 Task: Create a due date automation trigger when advanced on, on the tuesday before a card is due add fields with custom field "Resume" checked at 11:00 AM.
Action: Mouse moved to (1133, 352)
Screenshot: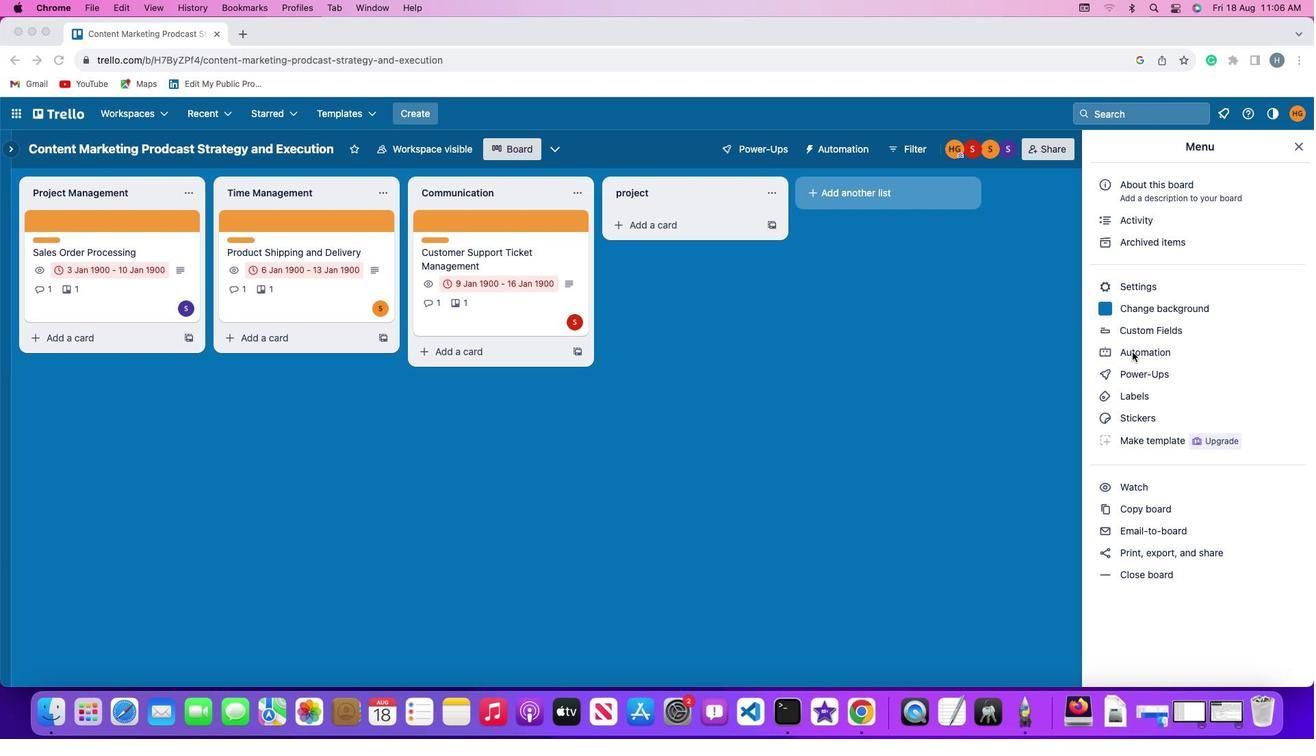 
Action: Mouse pressed left at (1133, 352)
Screenshot: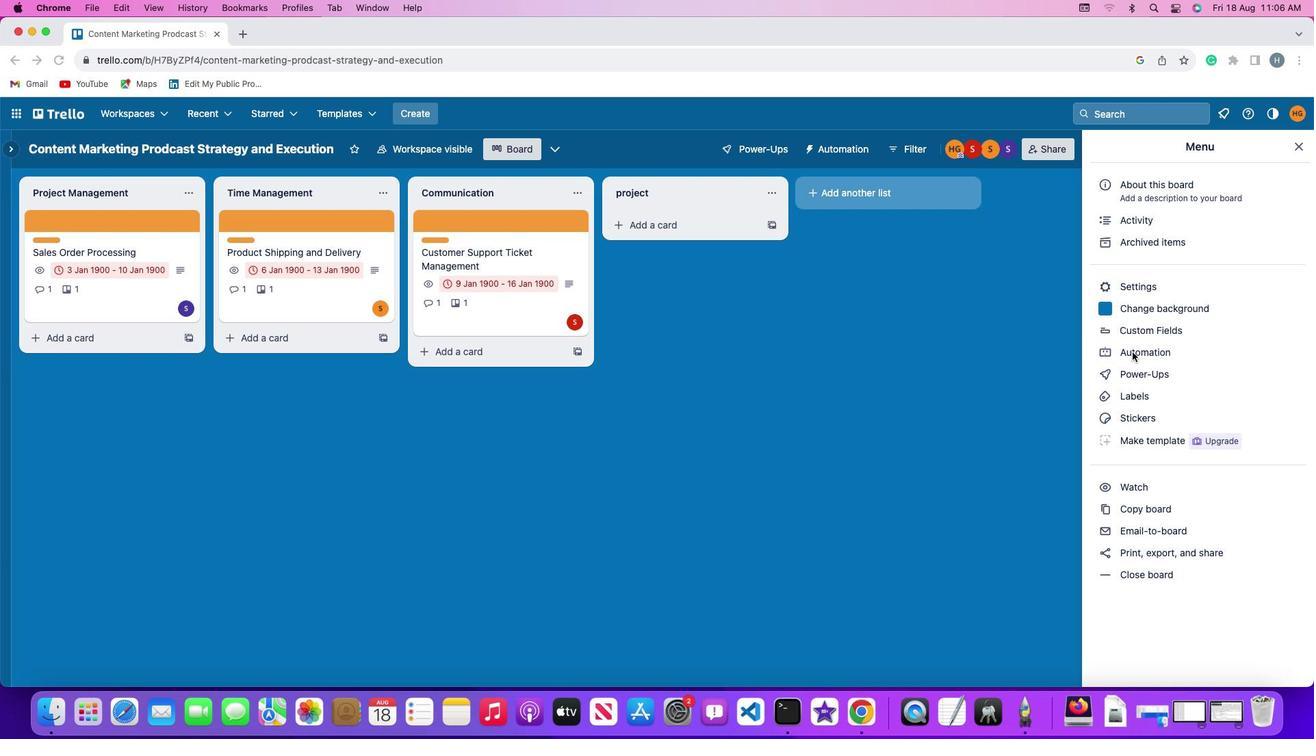 
Action: Mouse pressed left at (1133, 352)
Screenshot: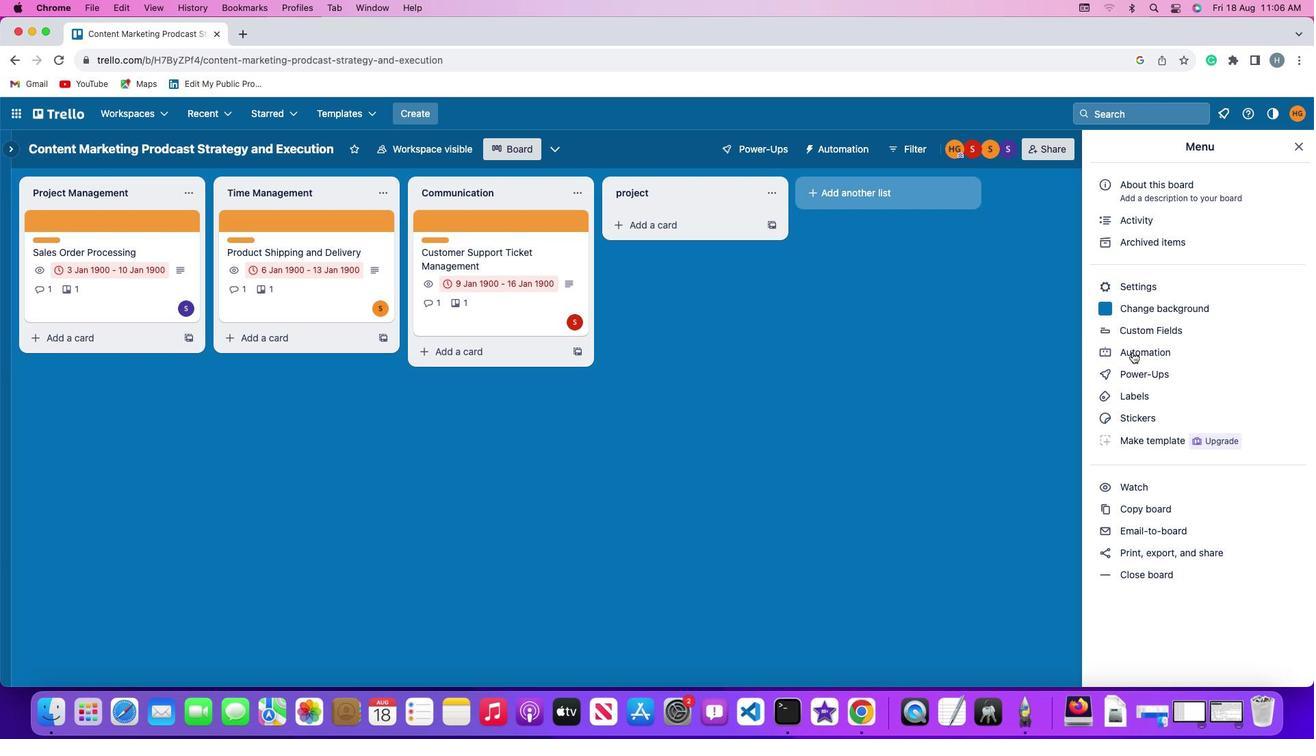 
Action: Mouse moved to (68, 325)
Screenshot: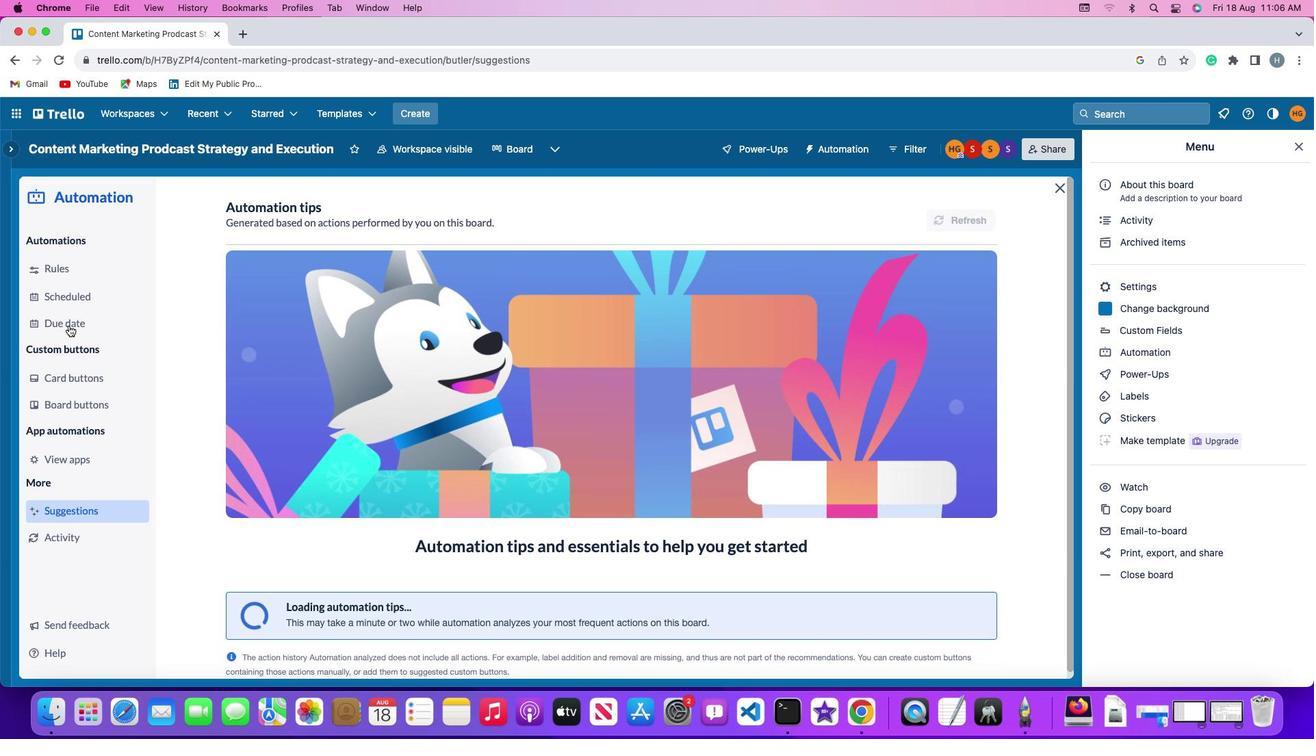 
Action: Mouse pressed left at (68, 325)
Screenshot: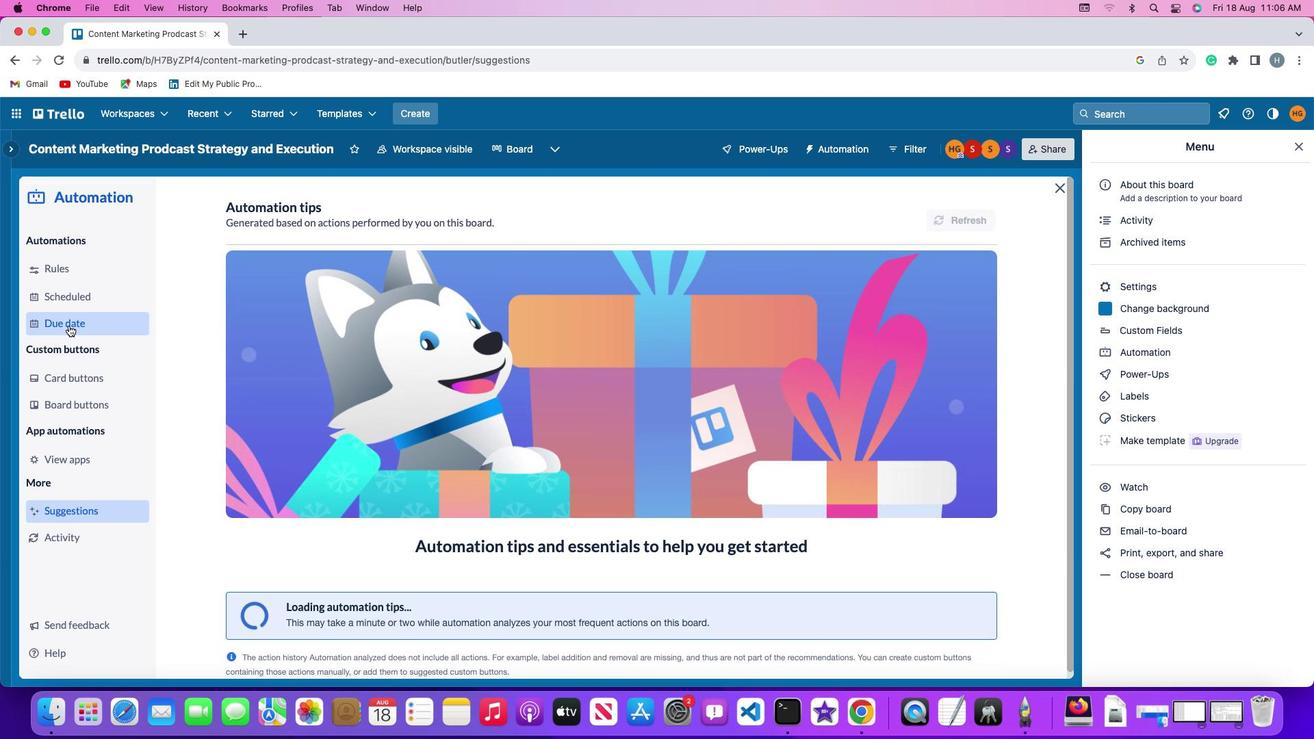 
Action: Mouse moved to (926, 214)
Screenshot: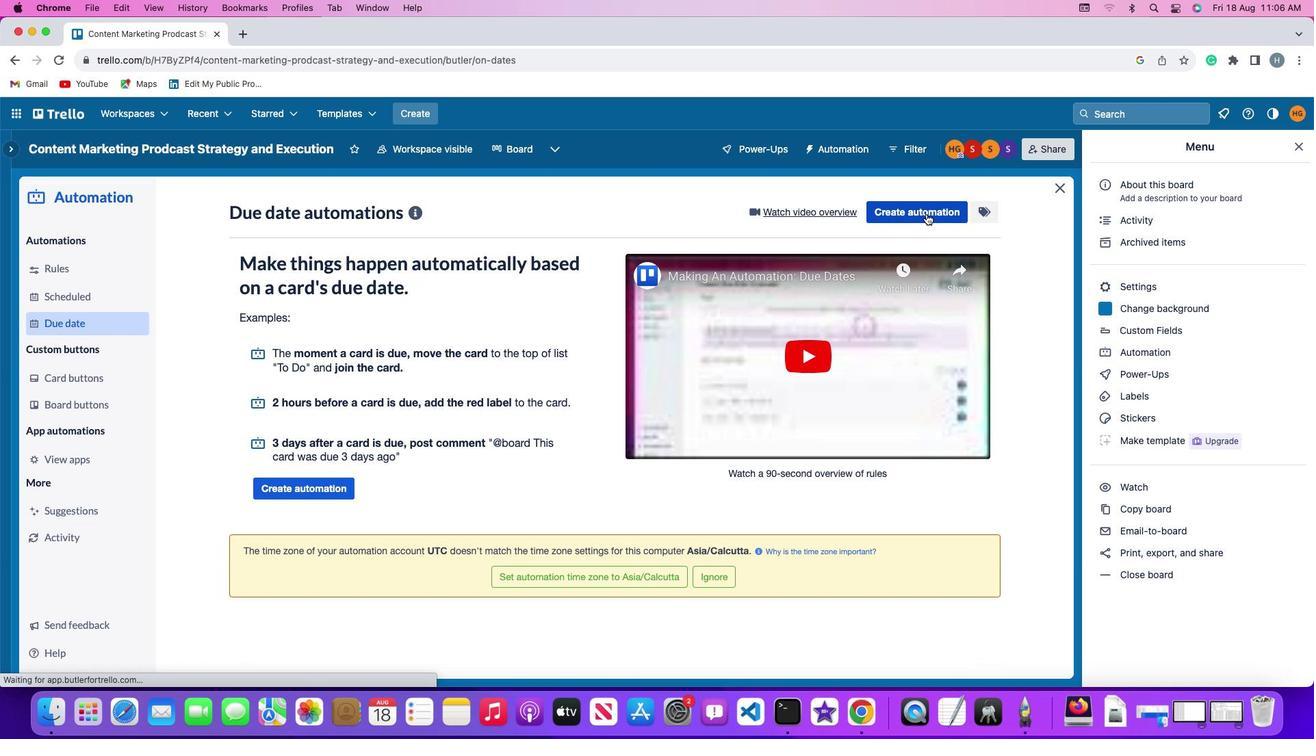 
Action: Mouse pressed left at (926, 214)
Screenshot: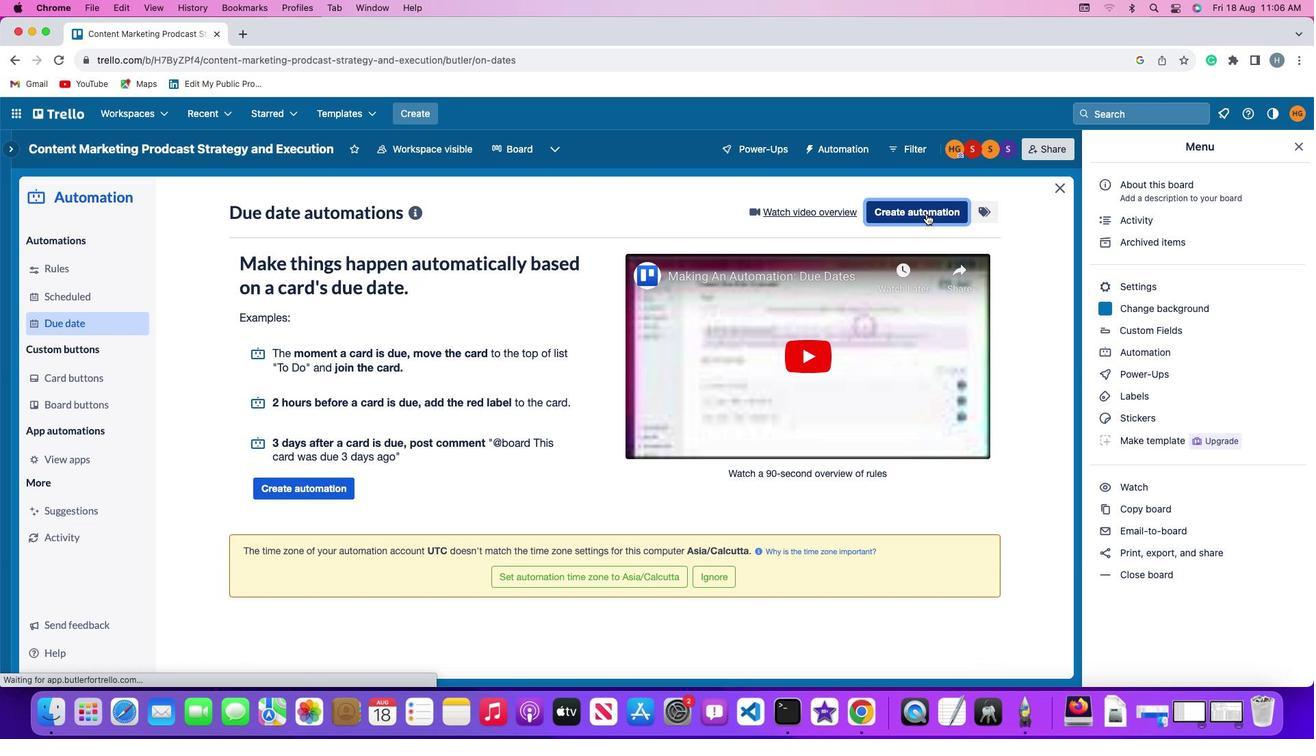 
Action: Mouse moved to (272, 340)
Screenshot: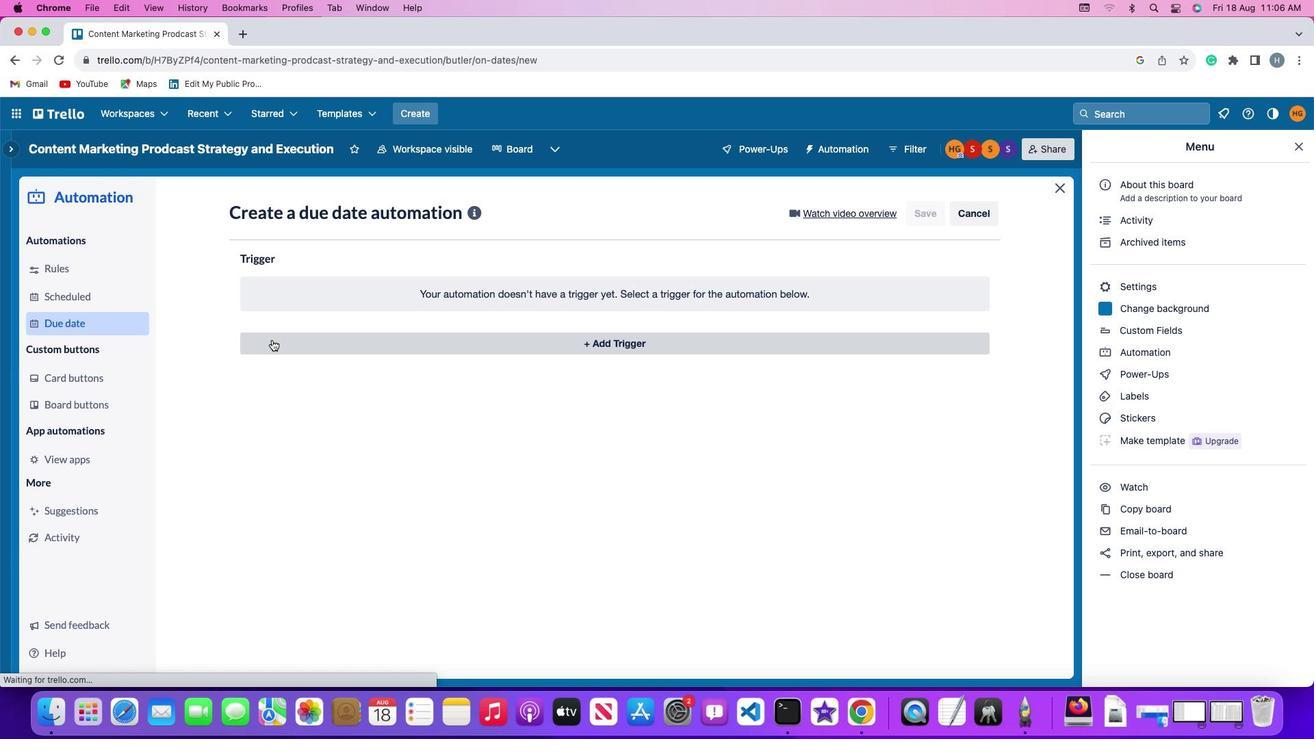 
Action: Mouse pressed left at (272, 340)
Screenshot: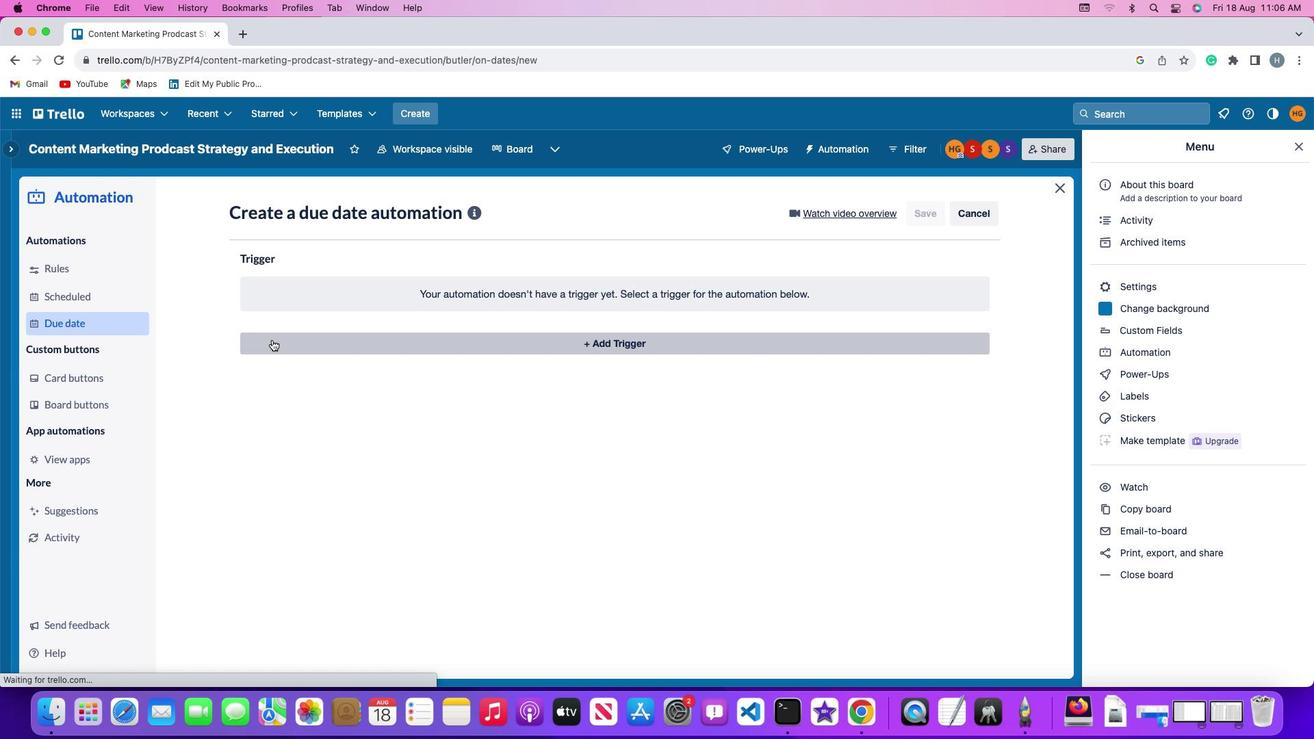 
Action: Mouse moved to (313, 599)
Screenshot: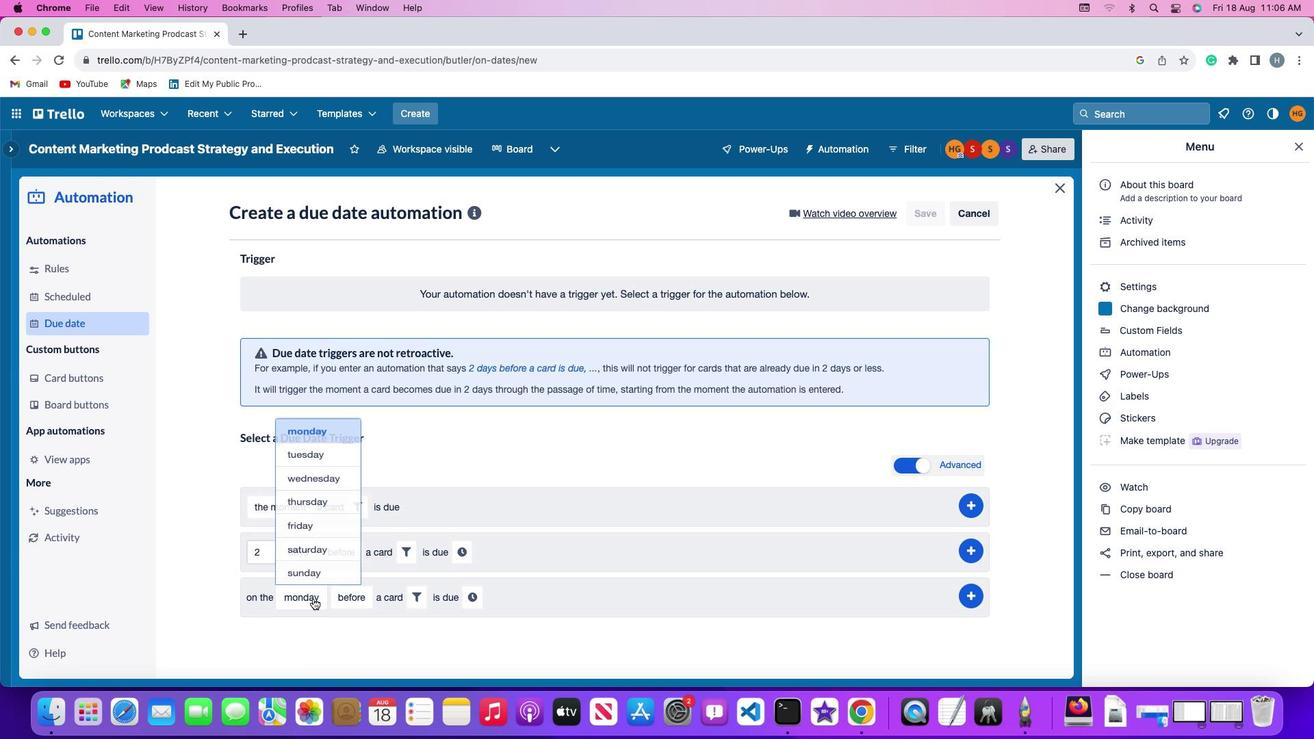 
Action: Mouse pressed left at (313, 599)
Screenshot: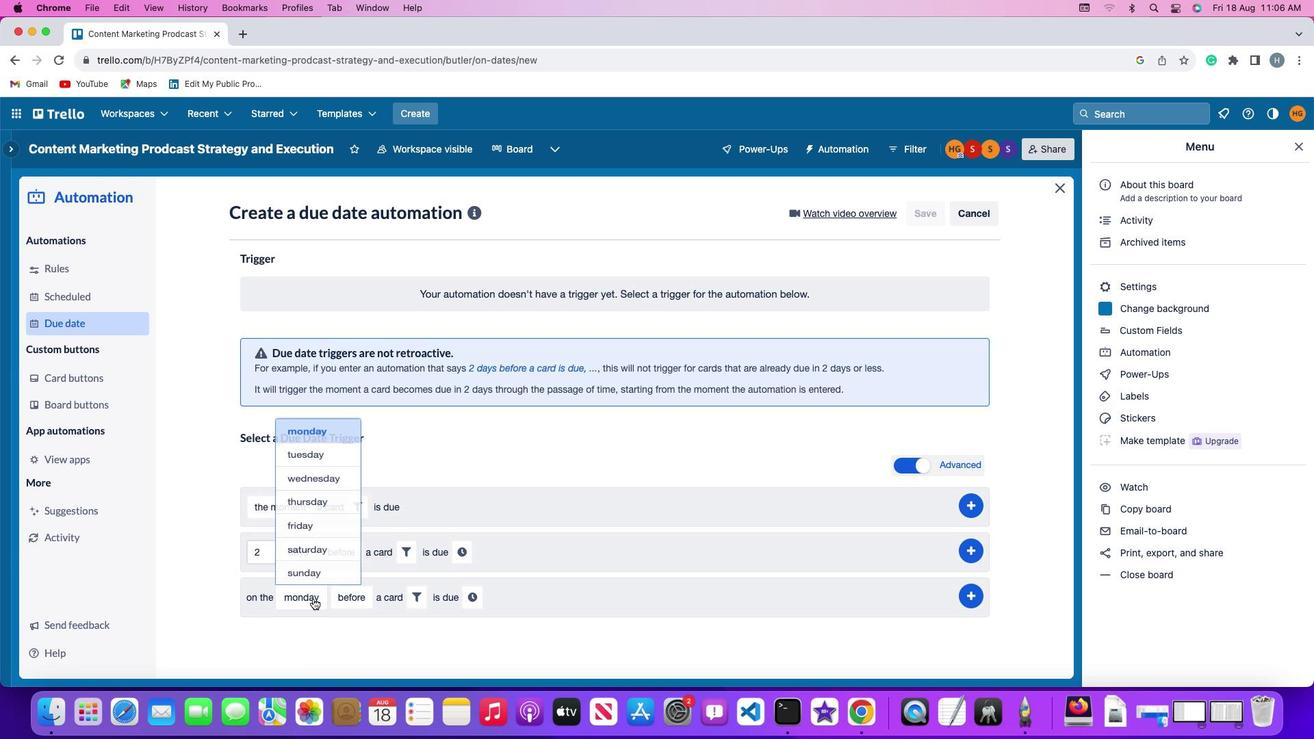 
Action: Mouse moved to (328, 432)
Screenshot: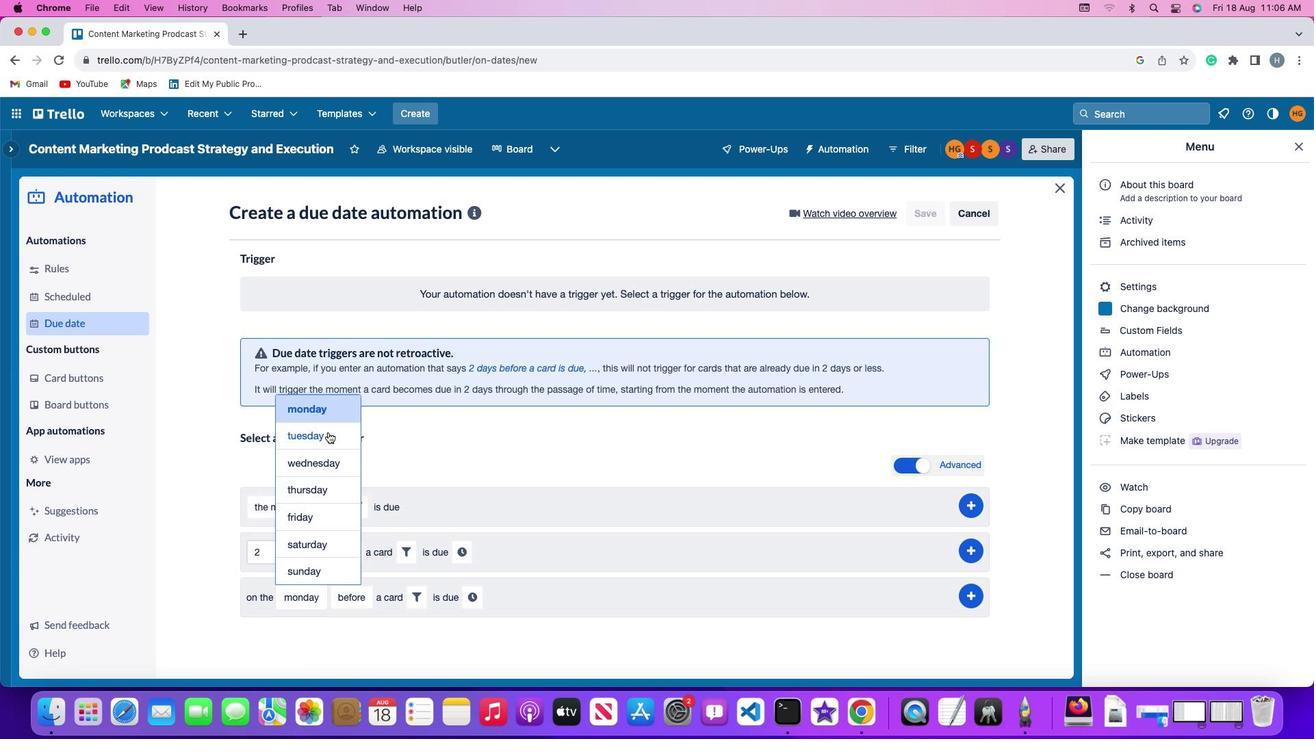 
Action: Mouse pressed left at (328, 432)
Screenshot: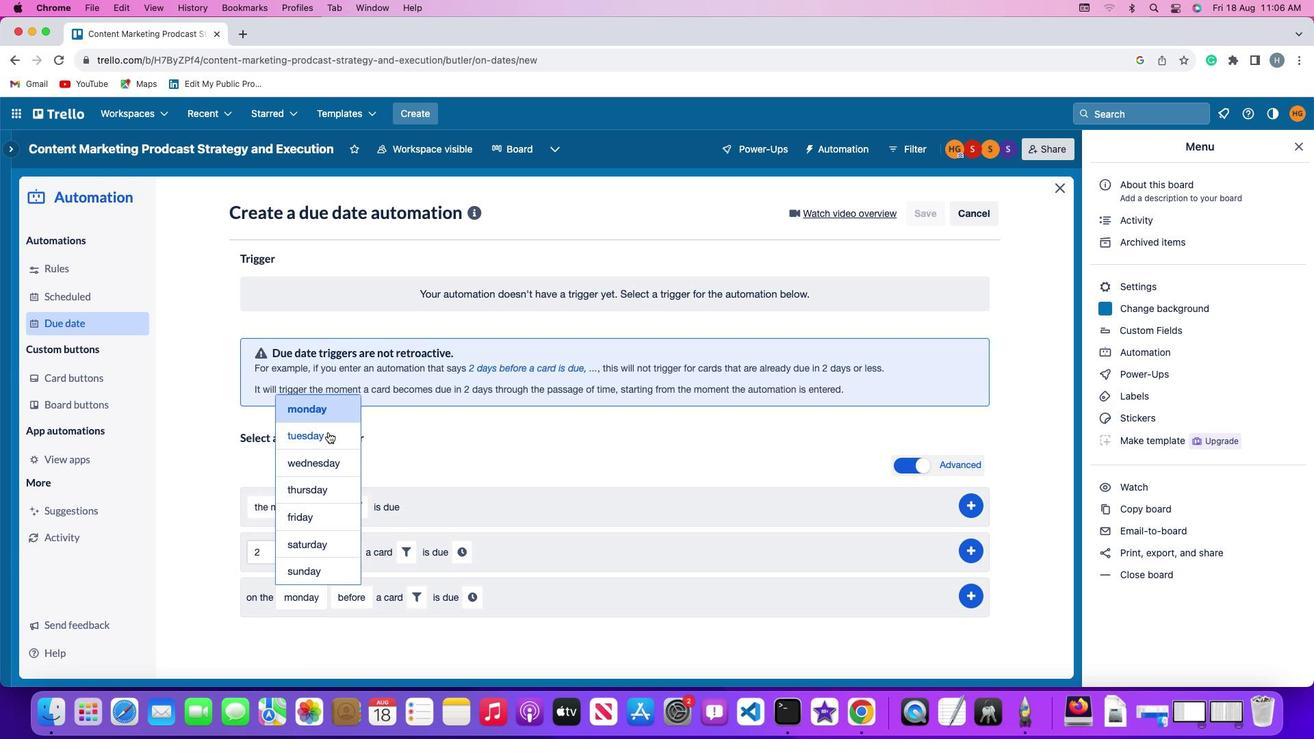 
Action: Mouse moved to (358, 603)
Screenshot: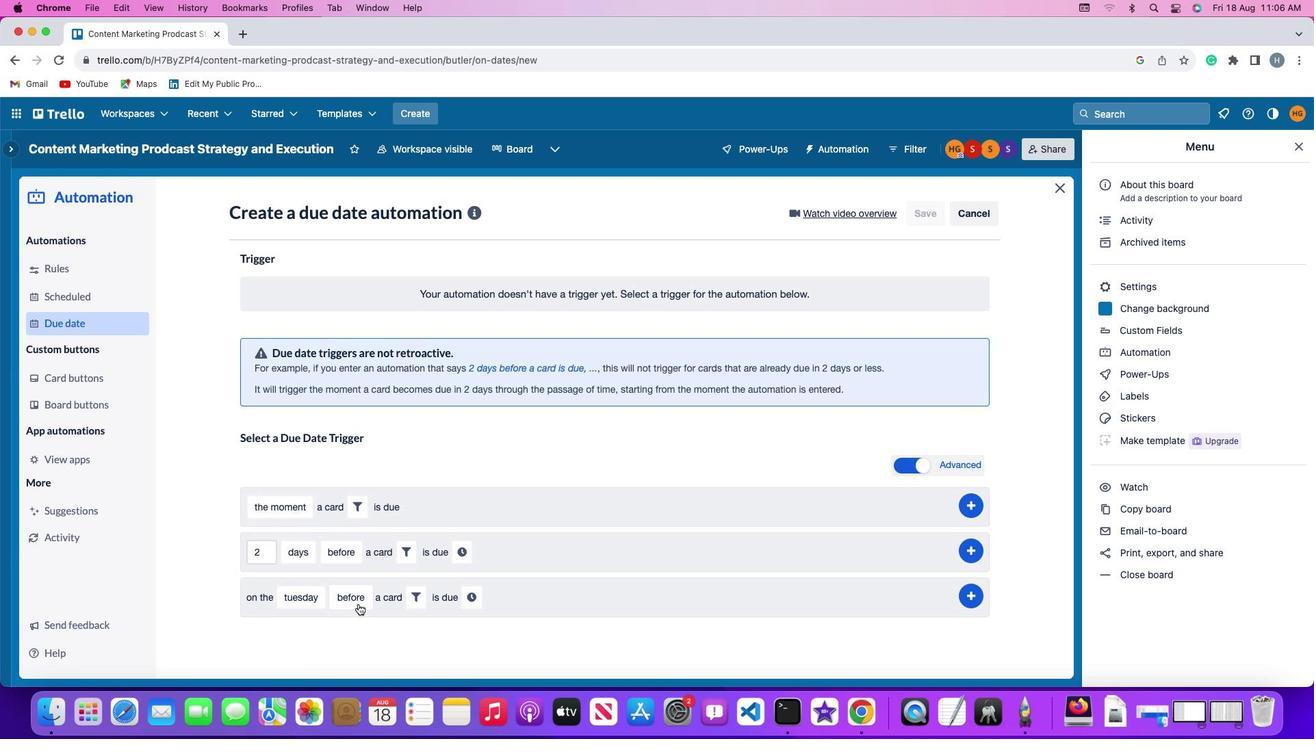 
Action: Mouse pressed left at (358, 603)
Screenshot: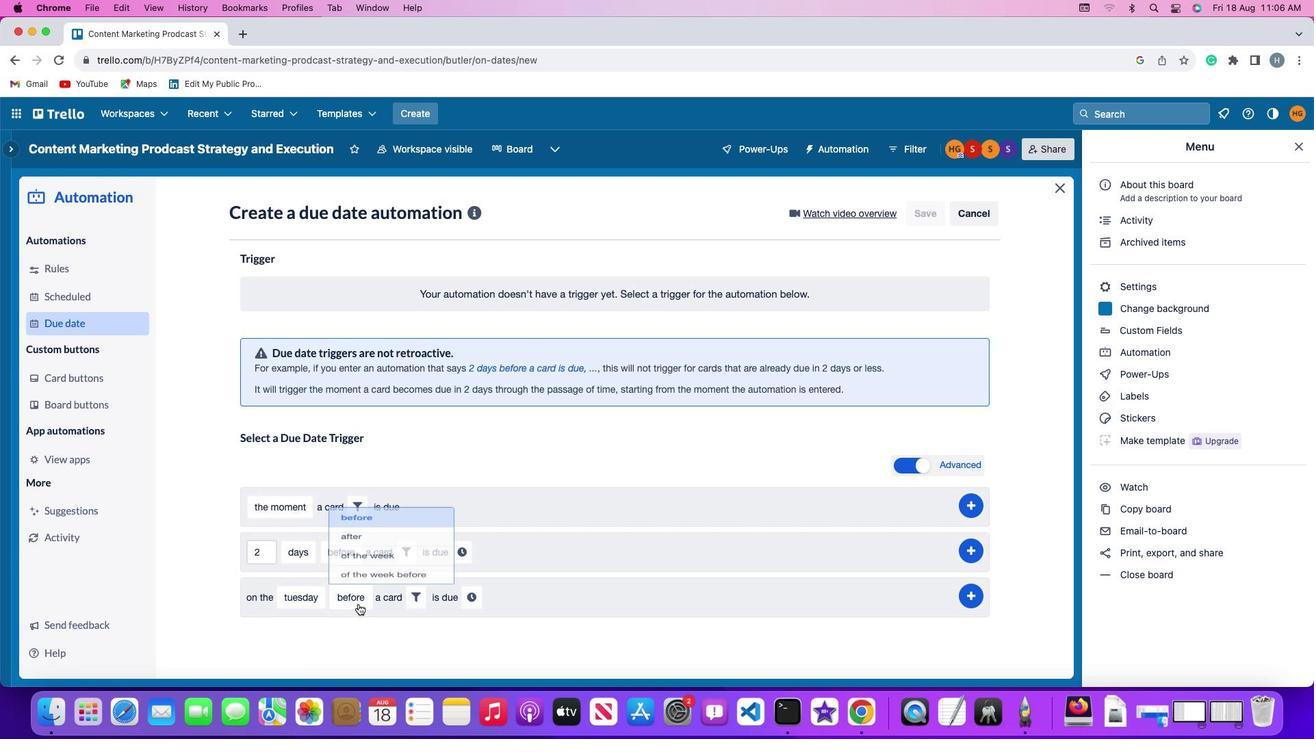 
Action: Mouse moved to (383, 493)
Screenshot: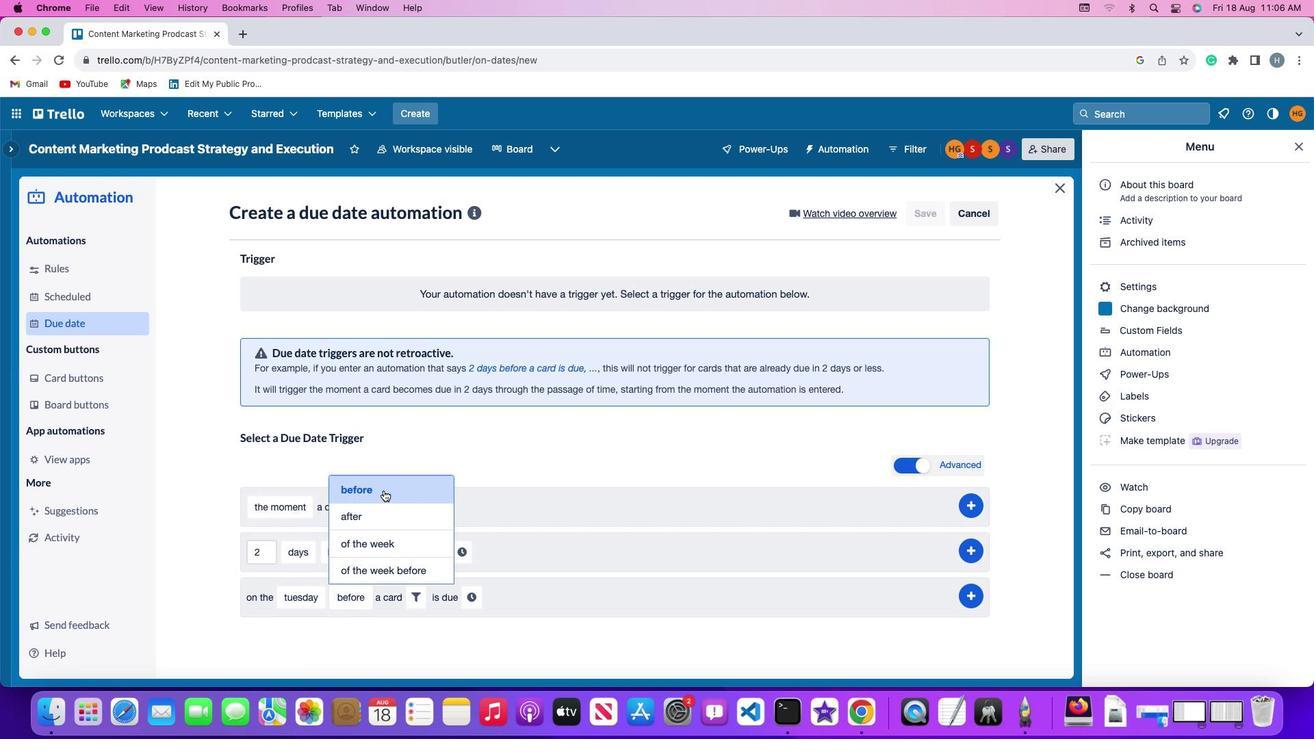 
Action: Mouse pressed left at (383, 493)
Screenshot: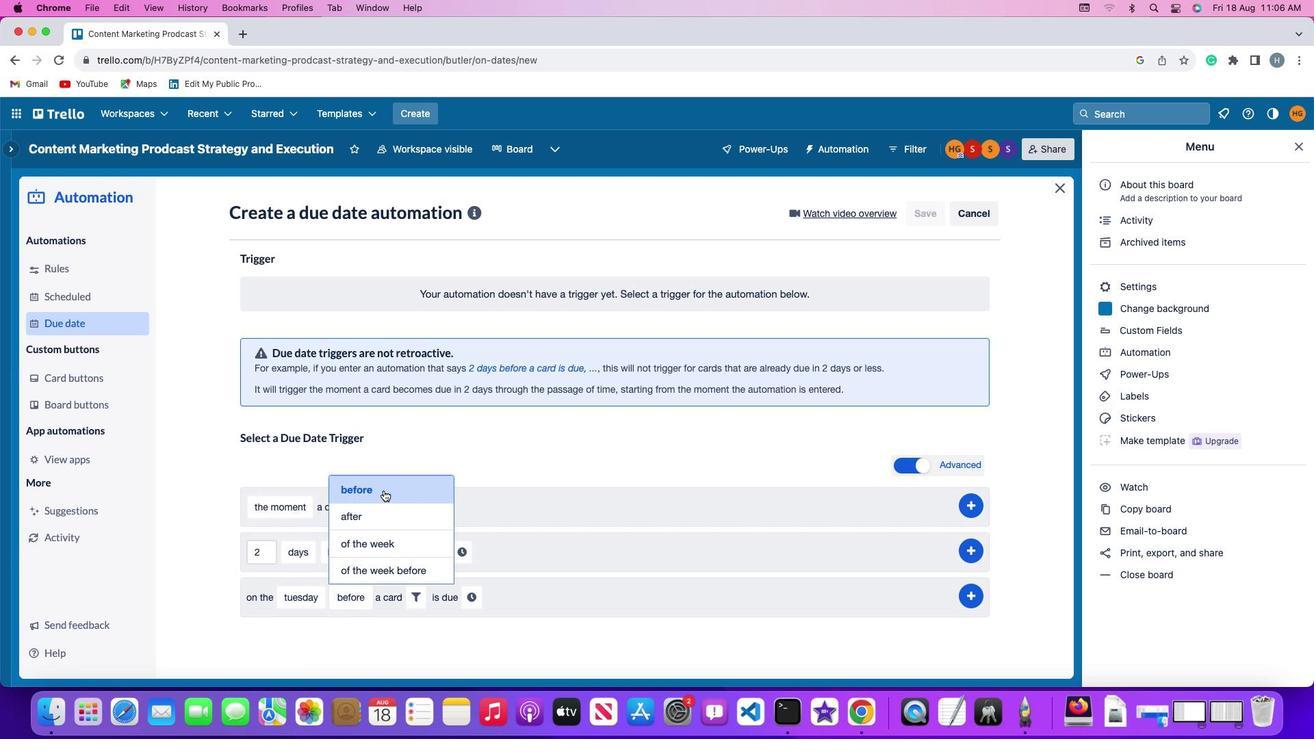 
Action: Mouse moved to (417, 605)
Screenshot: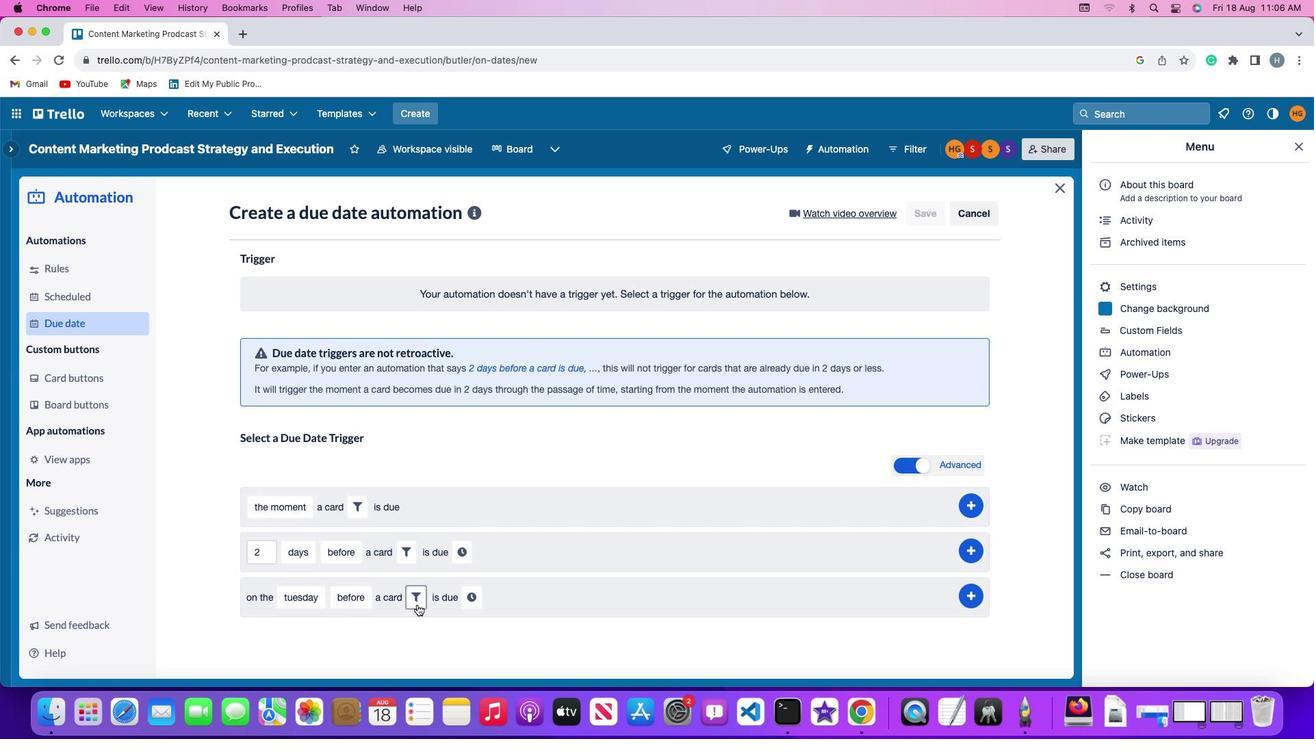 
Action: Mouse pressed left at (417, 605)
Screenshot: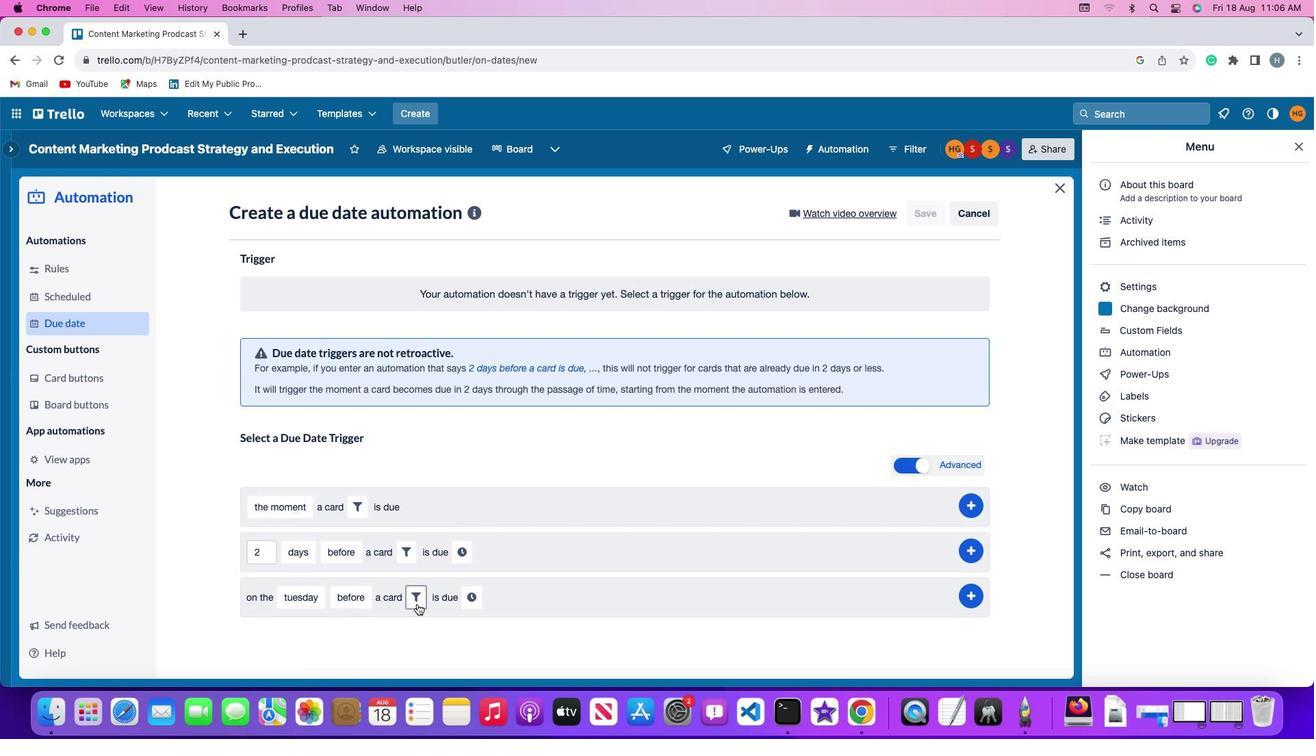 
Action: Mouse moved to (631, 639)
Screenshot: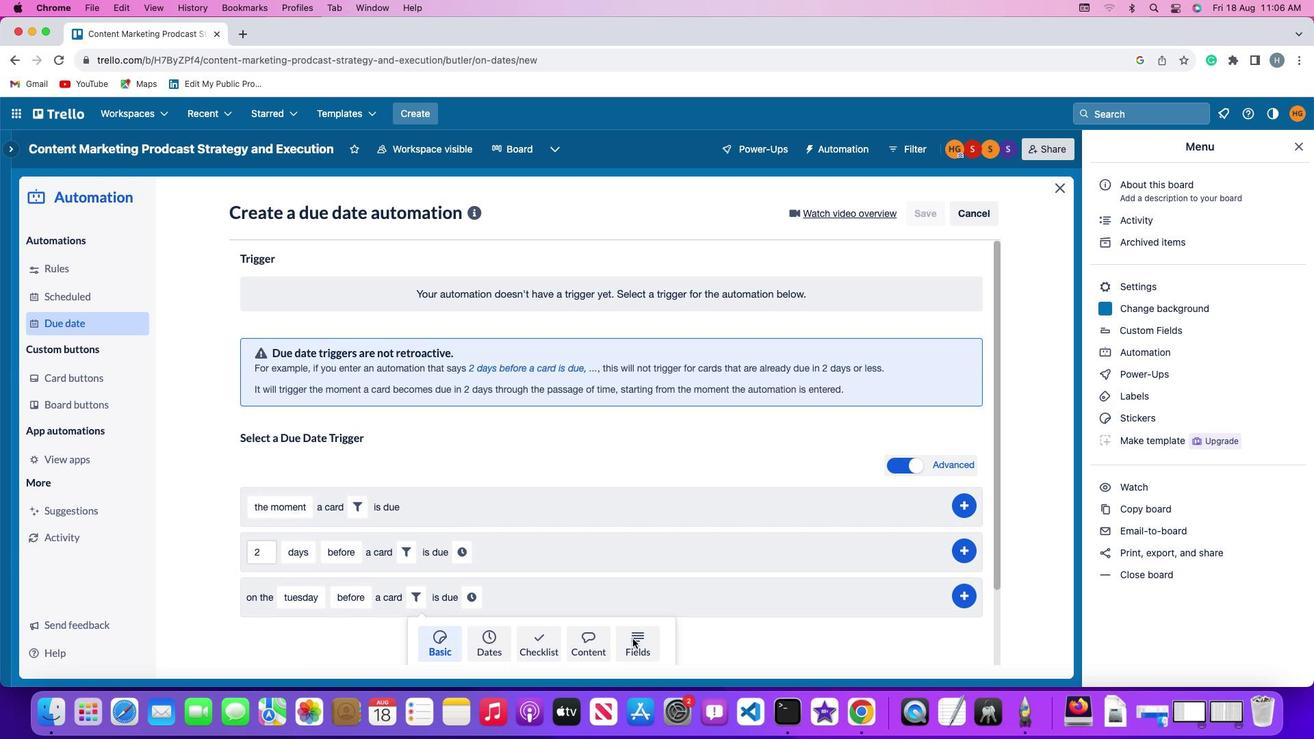 
Action: Mouse pressed left at (631, 639)
Screenshot: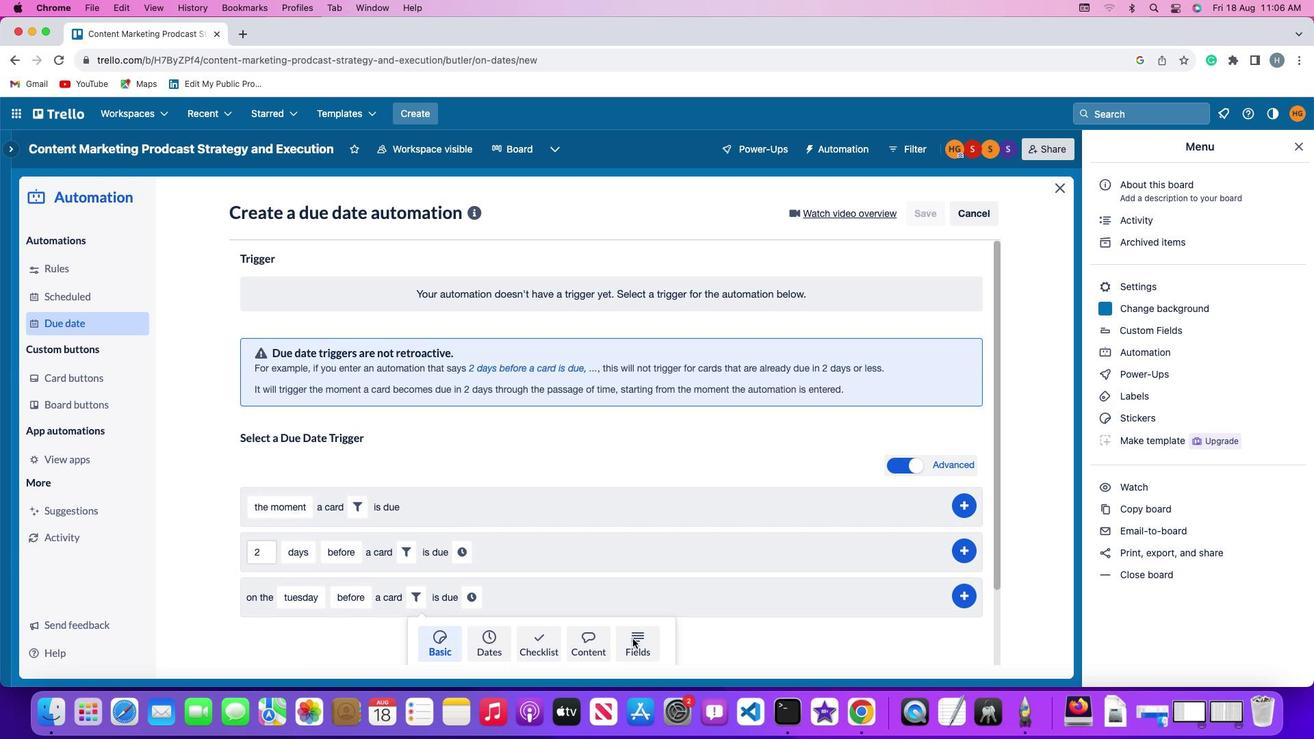 
Action: Mouse moved to (301, 625)
Screenshot: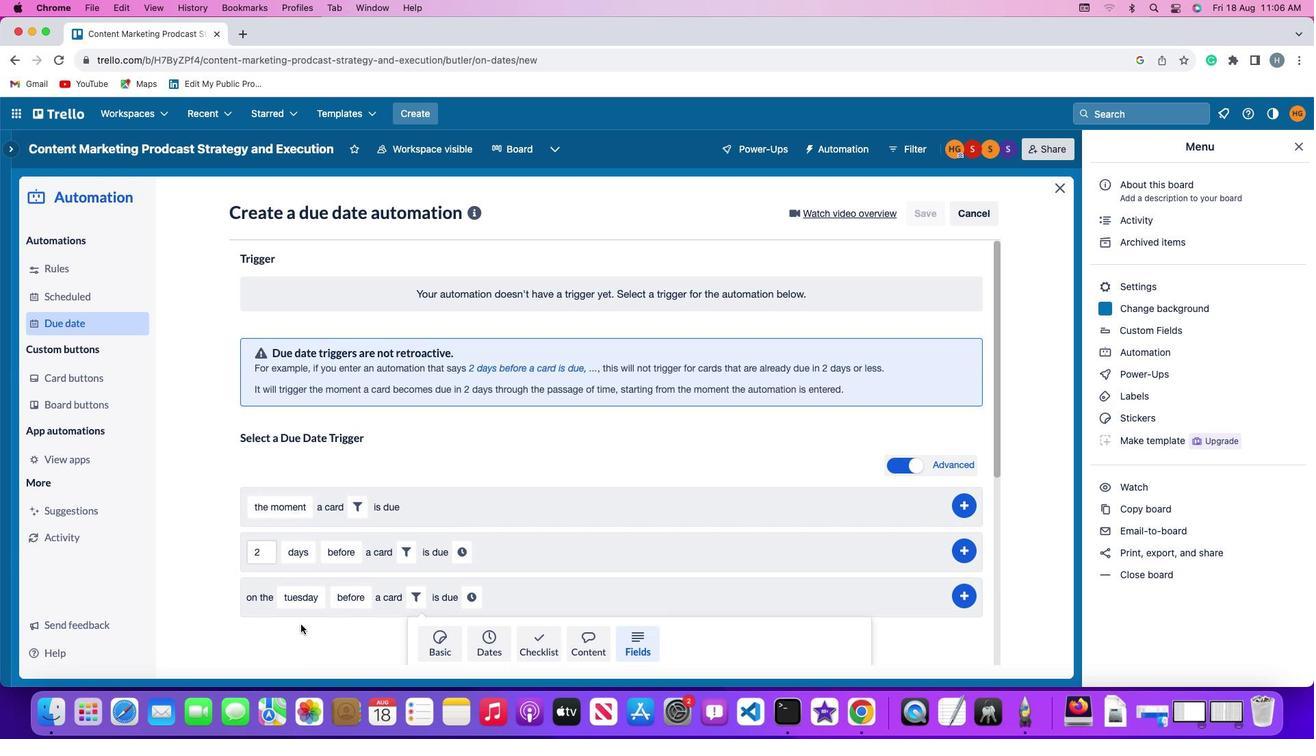 
Action: Mouse scrolled (301, 625) with delta (0, 0)
Screenshot: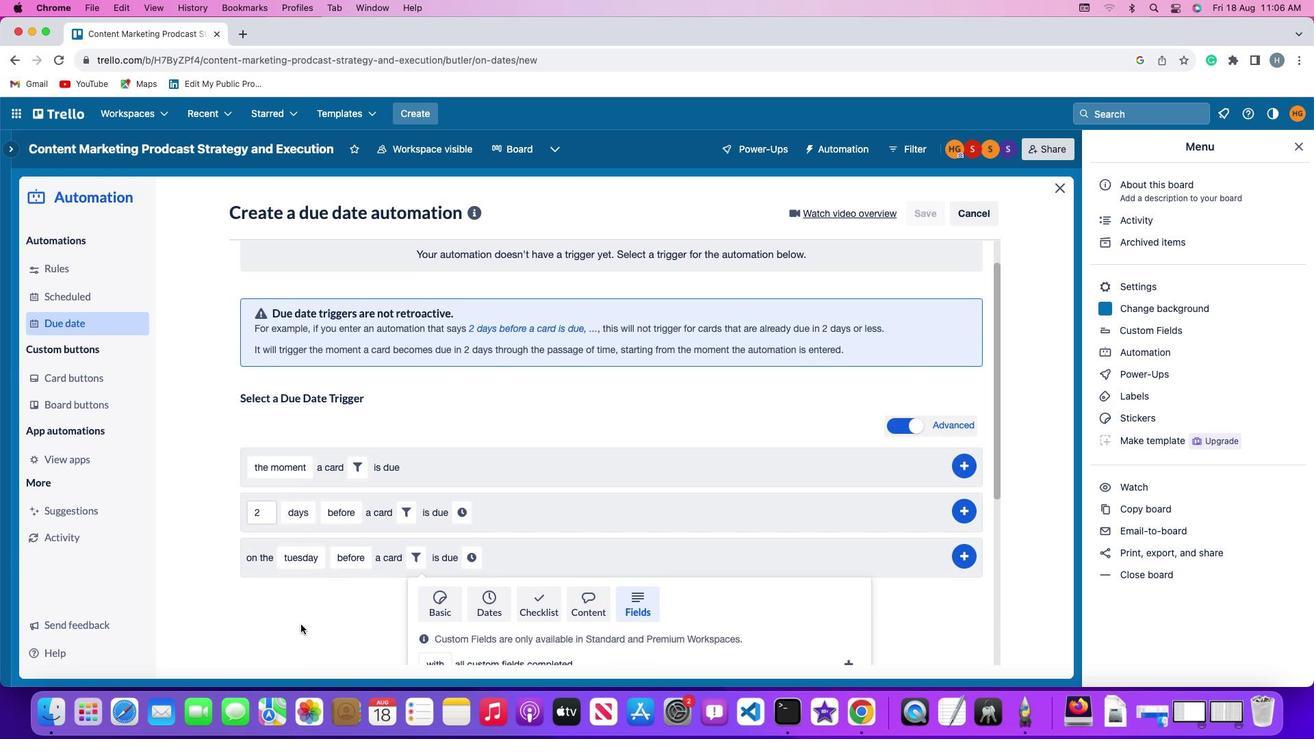 
Action: Mouse scrolled (301, 625) with delta (0, 0)
Screenshot: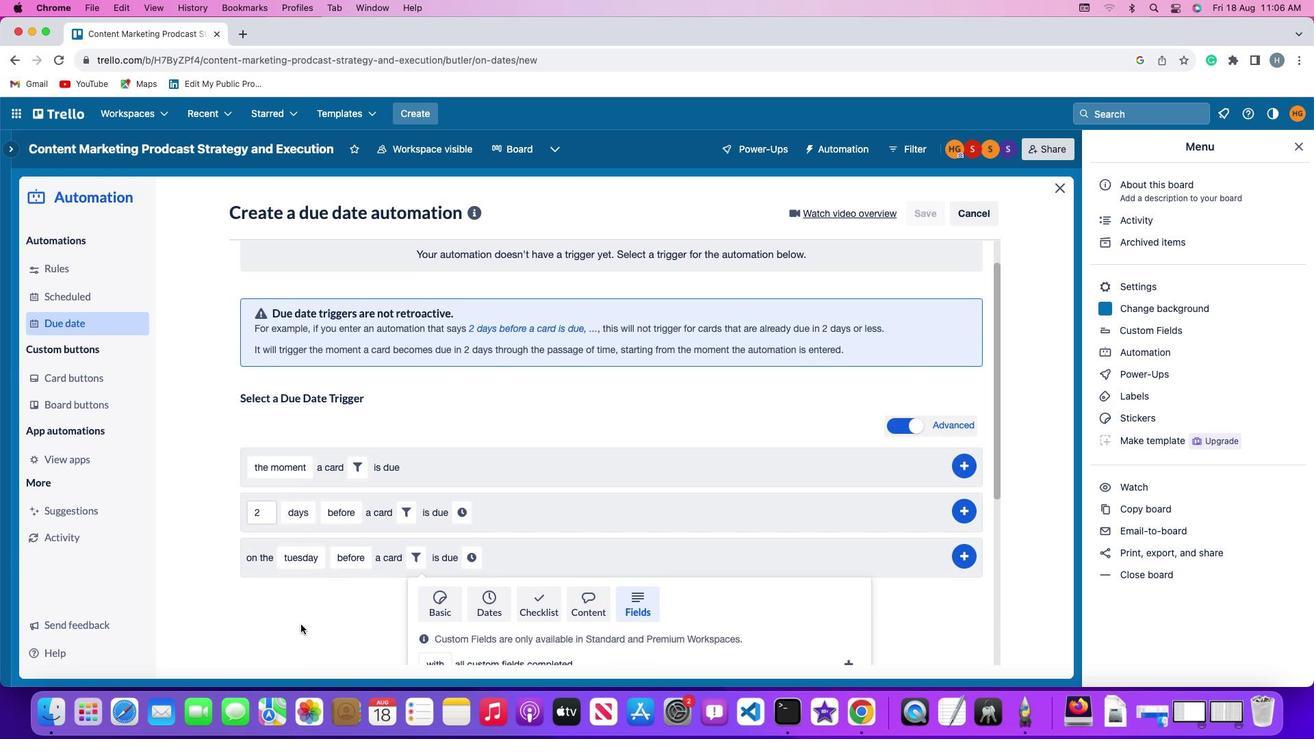 
Action: Mouse scrolled (301, 625) with delta (0, -2)
Screenshot: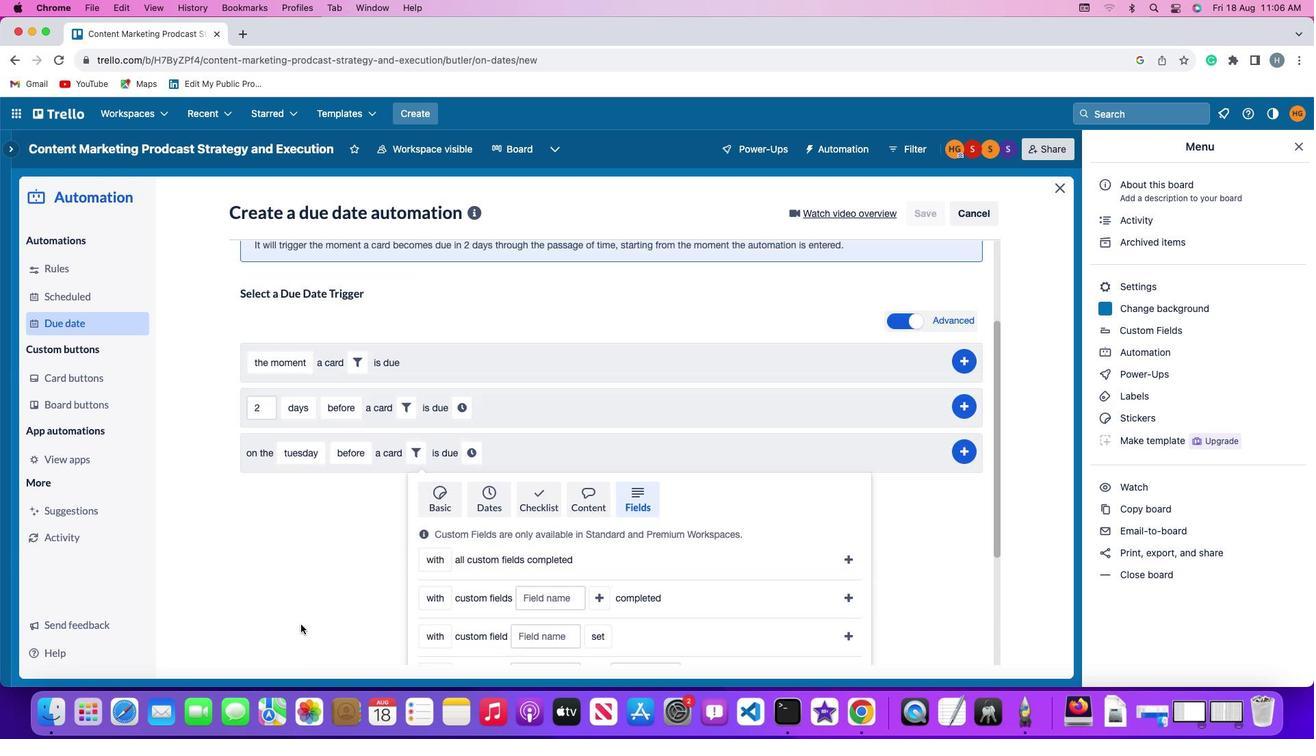 
Action: Mouse scrolled (301, 625) with delta (0, -3)
Screenshot: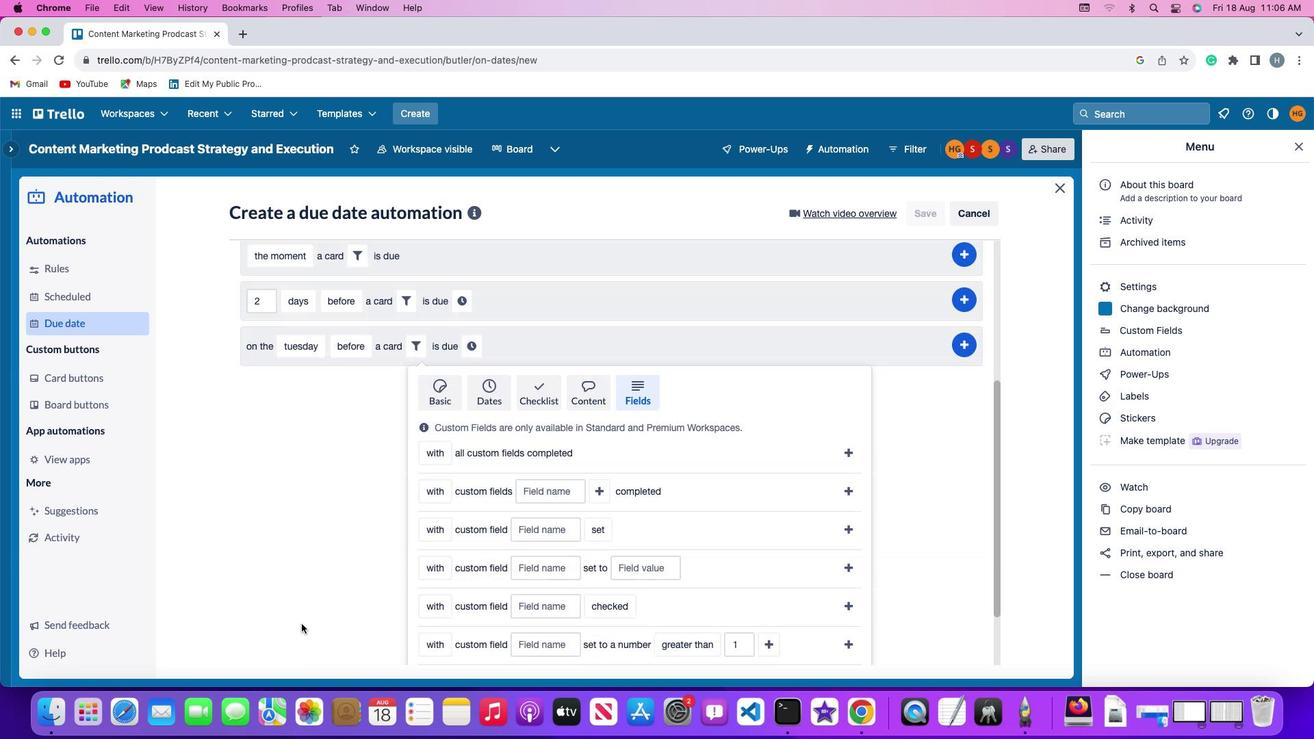 
Action: Mouse moved to (305, 620)
Screenshot: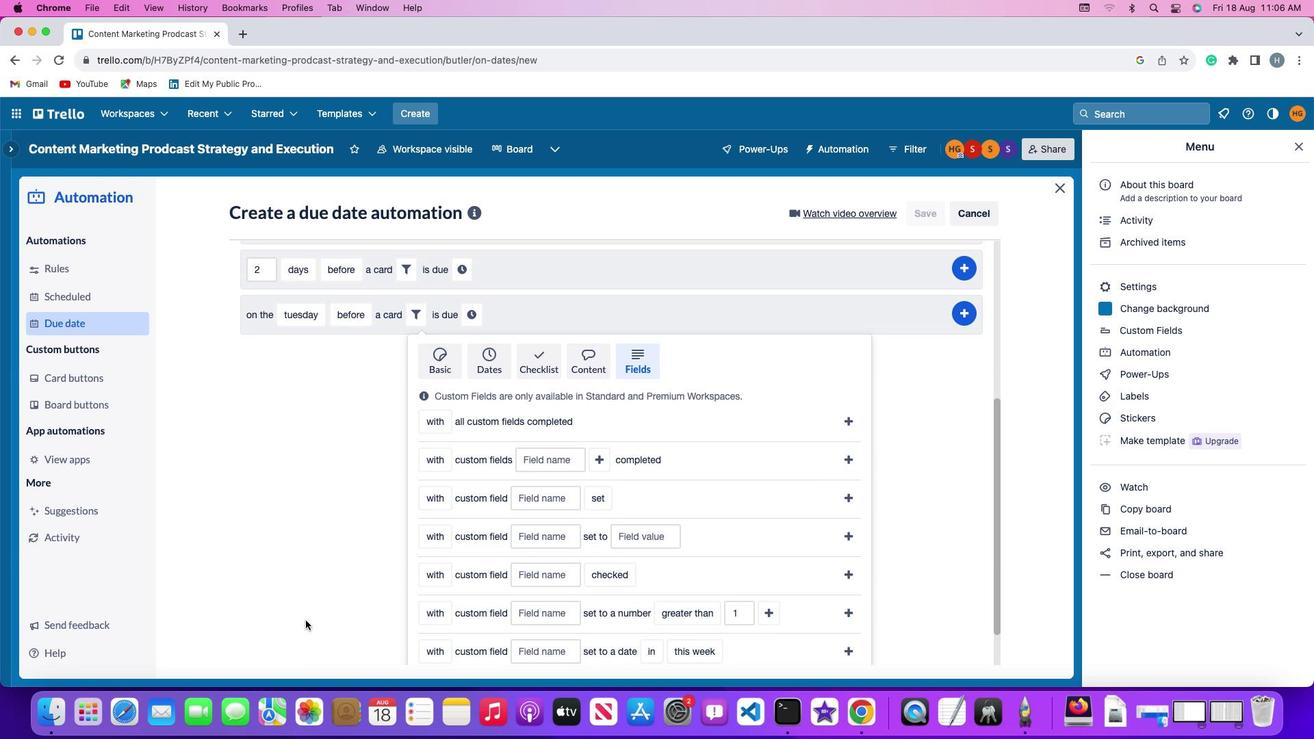 
Action: Mouse scrolled (305, 620) with delta (0, 0)
Screenshot: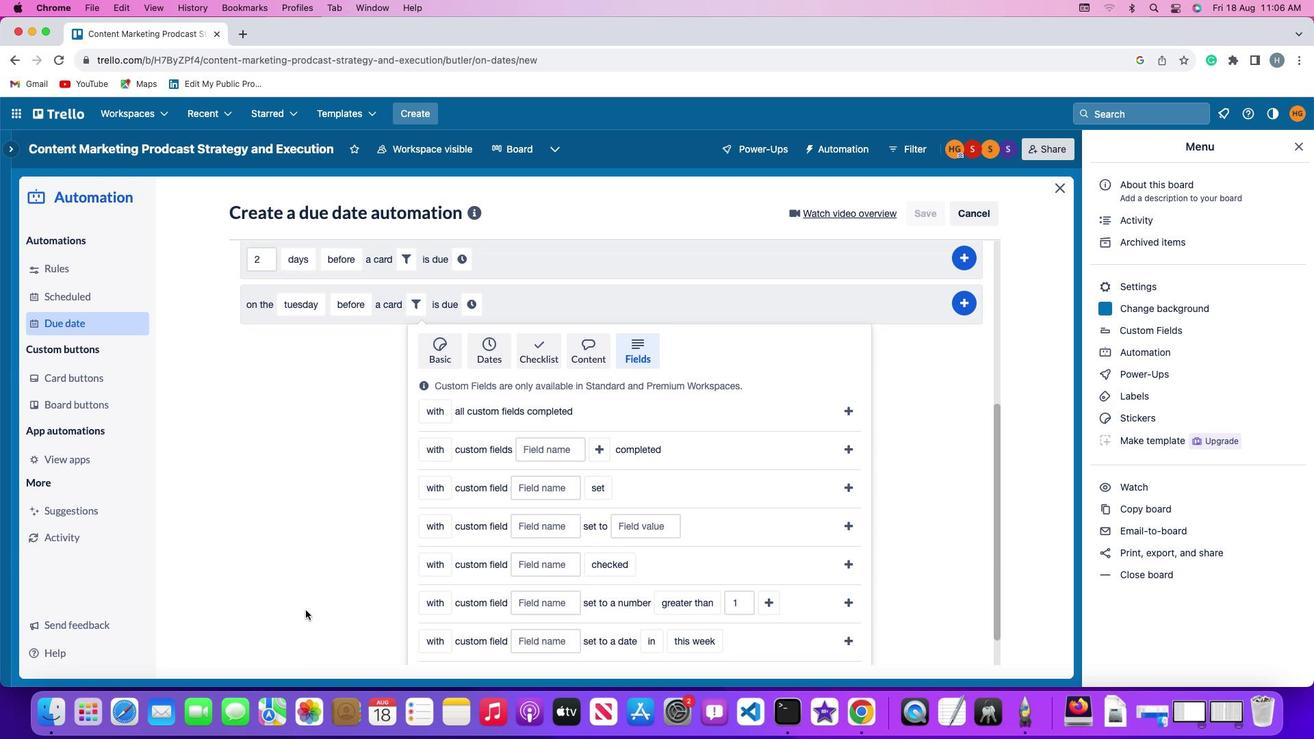 
Action: Mouse scrolled (305, 620) with delta (0, 0)
Screenshot: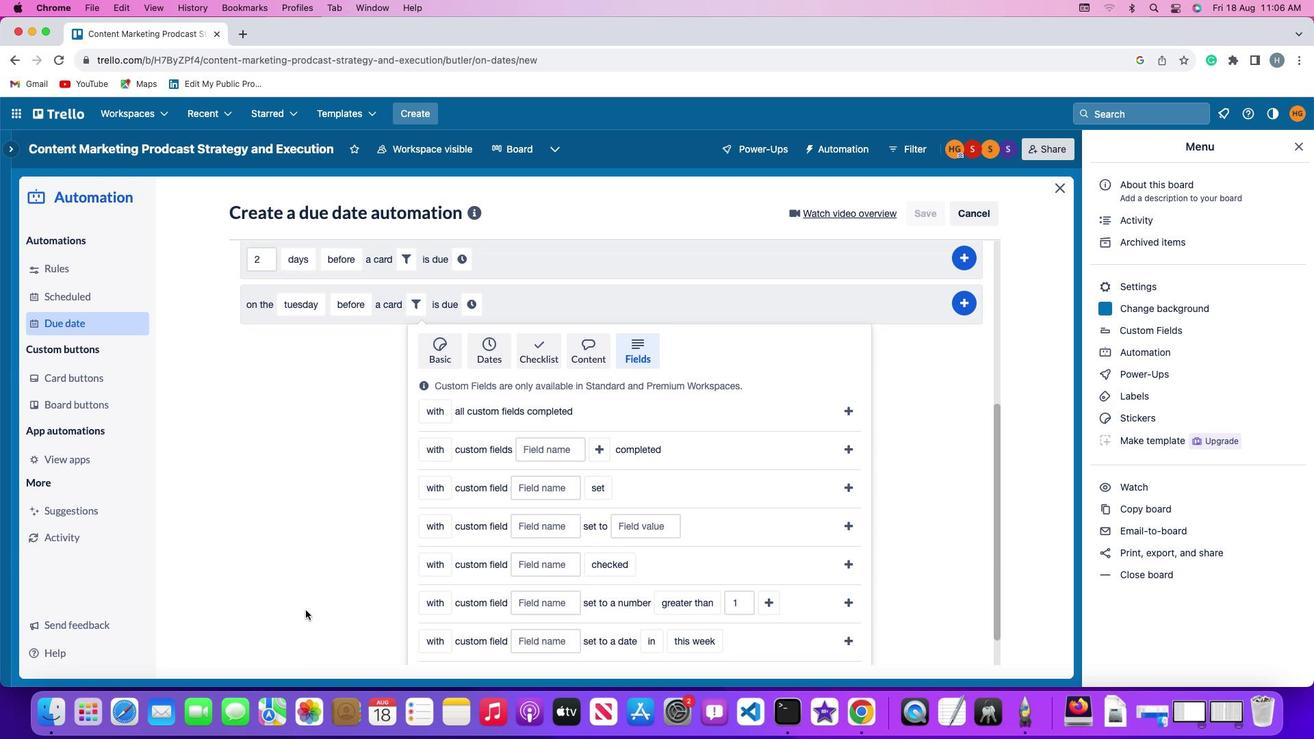 
Action: Mouse scrolled (305, 620) with delta (0, -2)
Screenshot: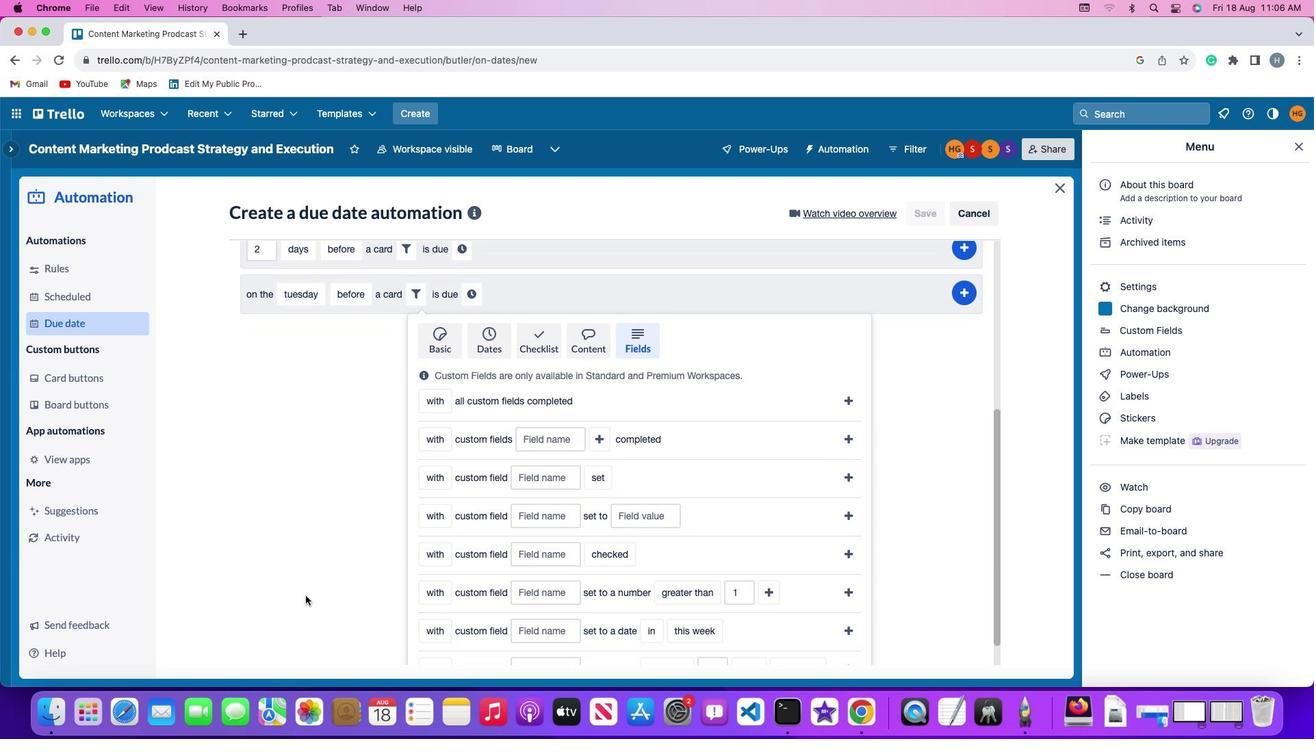 
Action: Mouse scrolled (305, 620) with delta (0, -3)
Screenshot: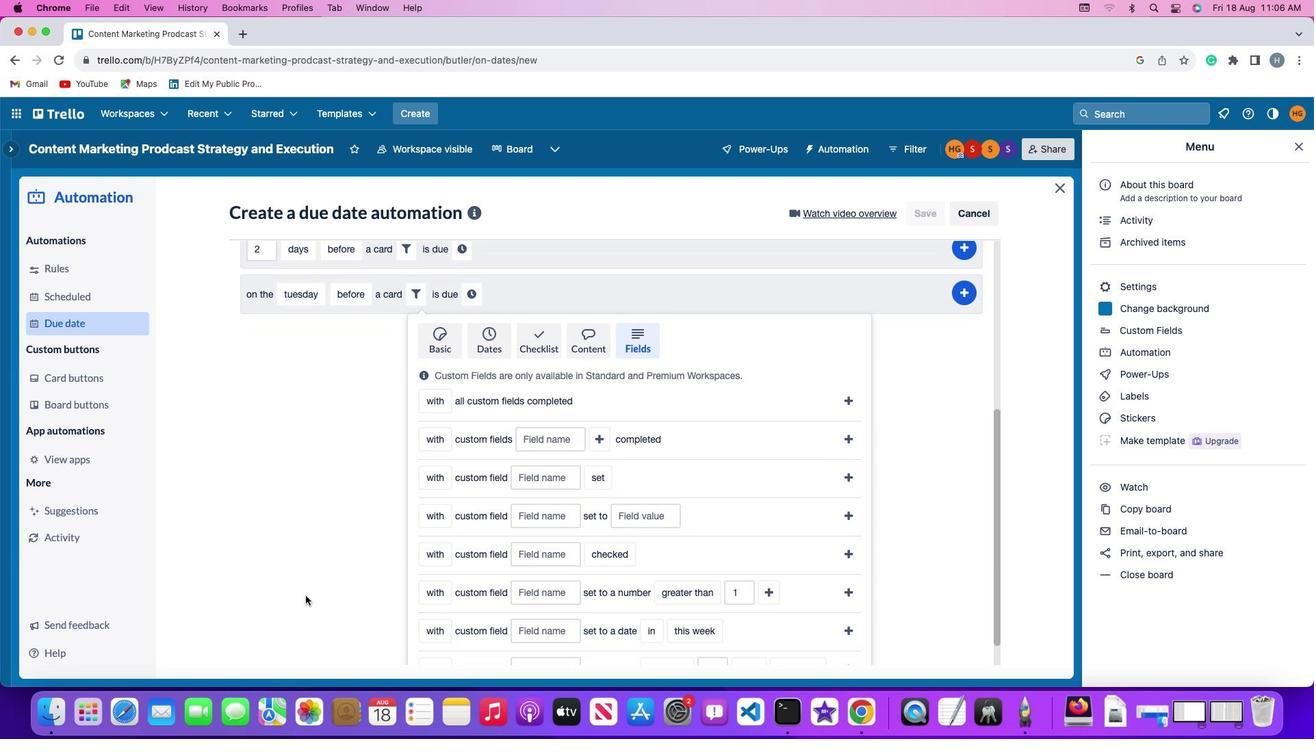 
Action: Mouse moved to (305, 603)
Screenshot: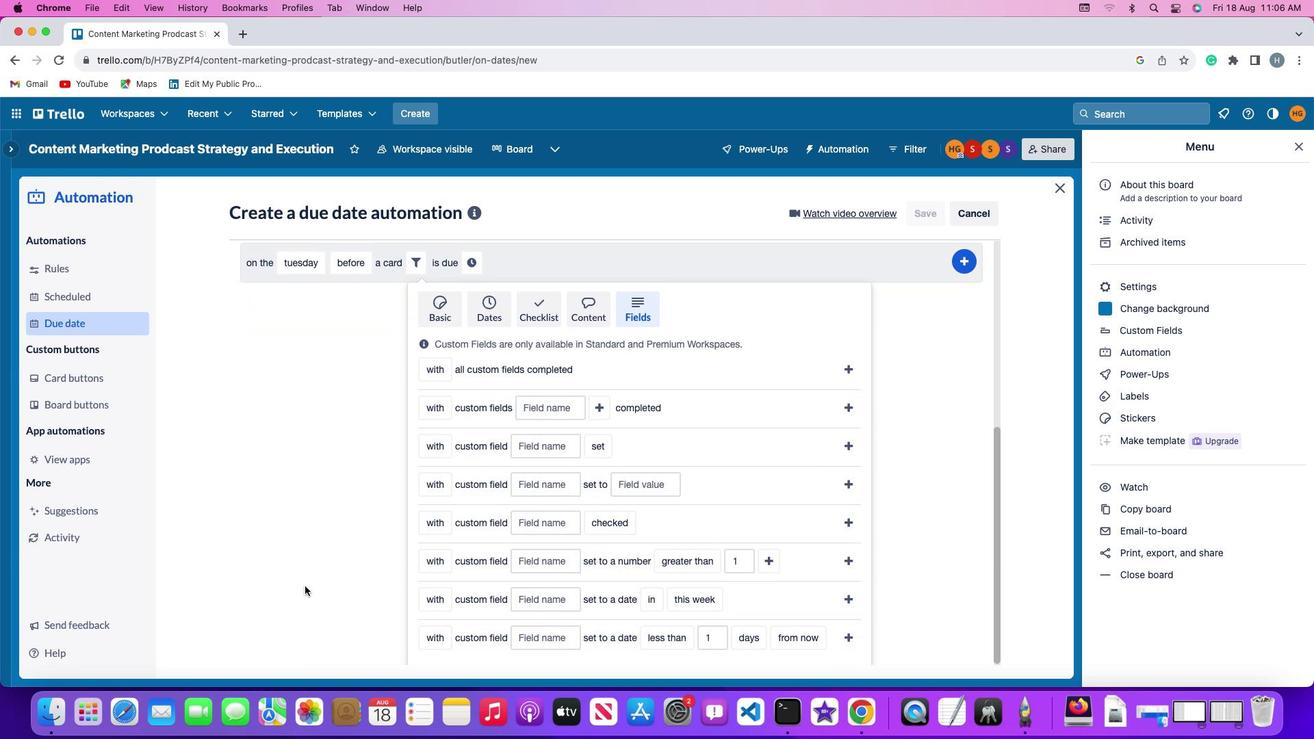 
Action: Mouse scrolled (305, 603) with delta (0, -3)
Screenshot: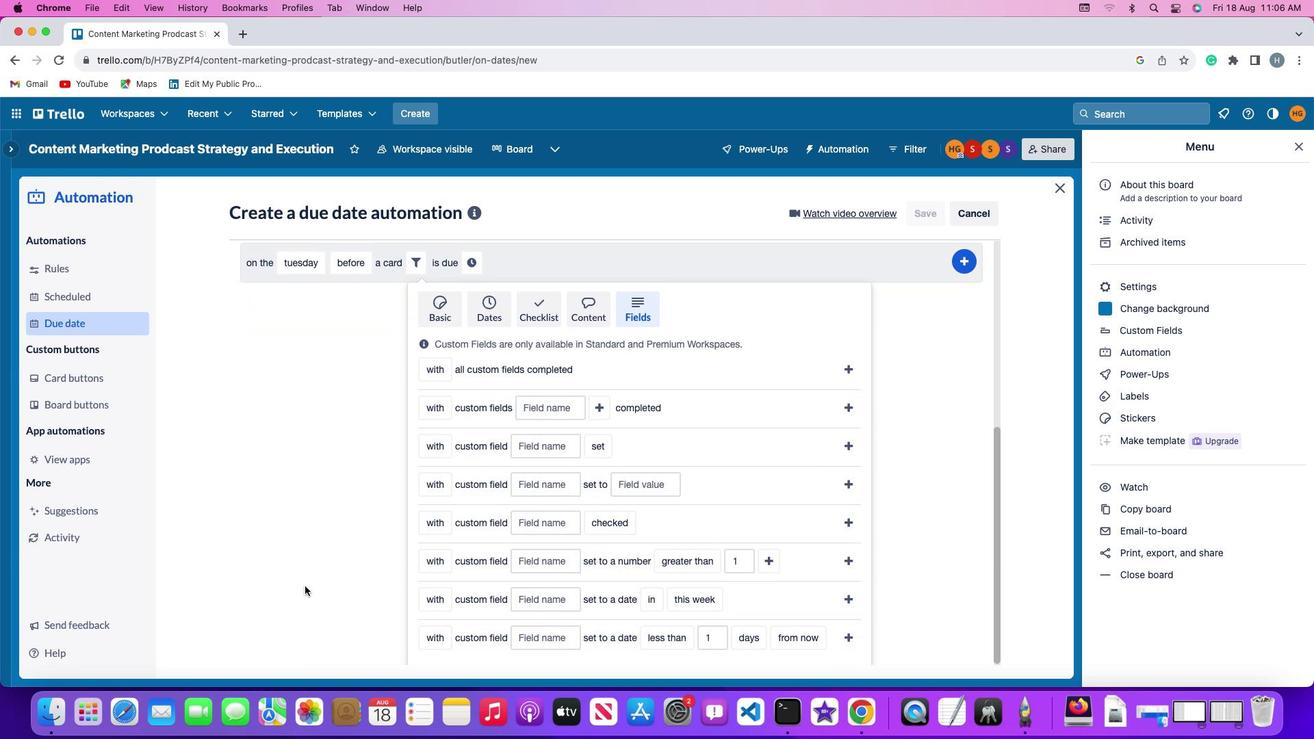 
Action: Mouse moved to (425, 519)
Screenshot: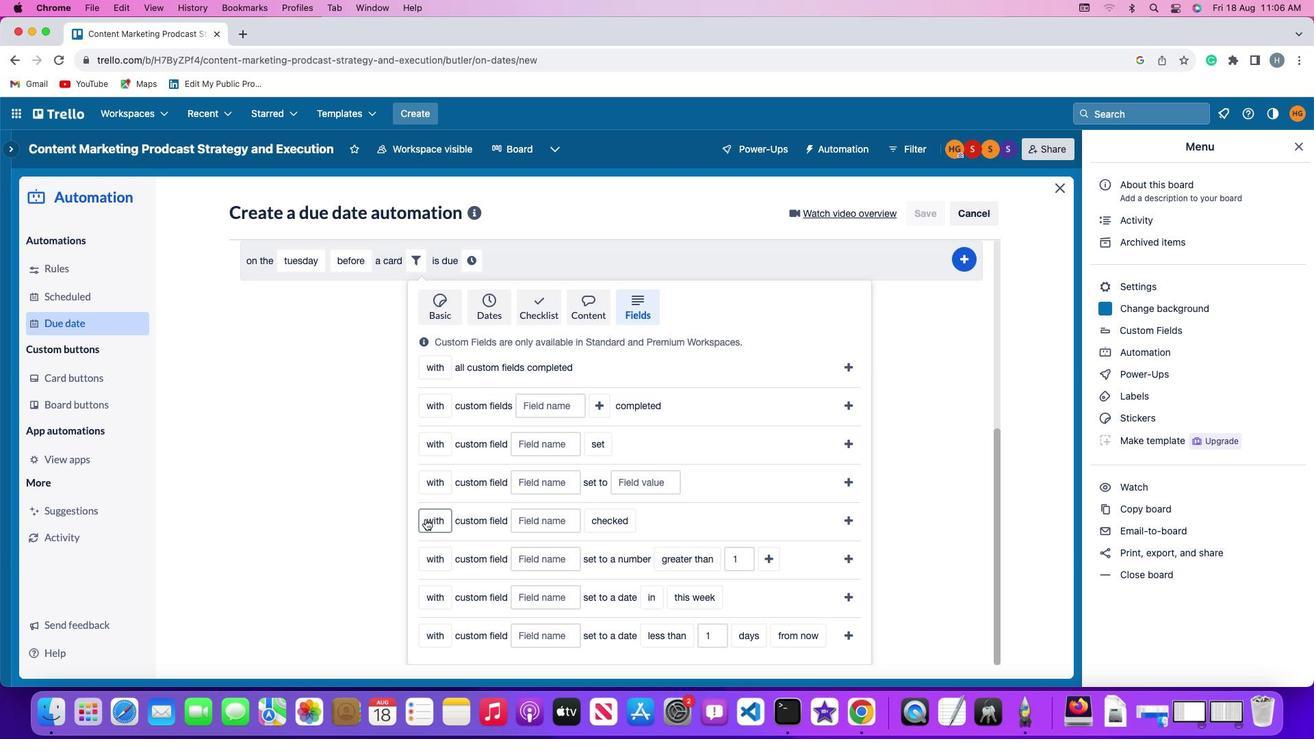 
Action: Mouse pressed left at (425, 519)
Screenshot: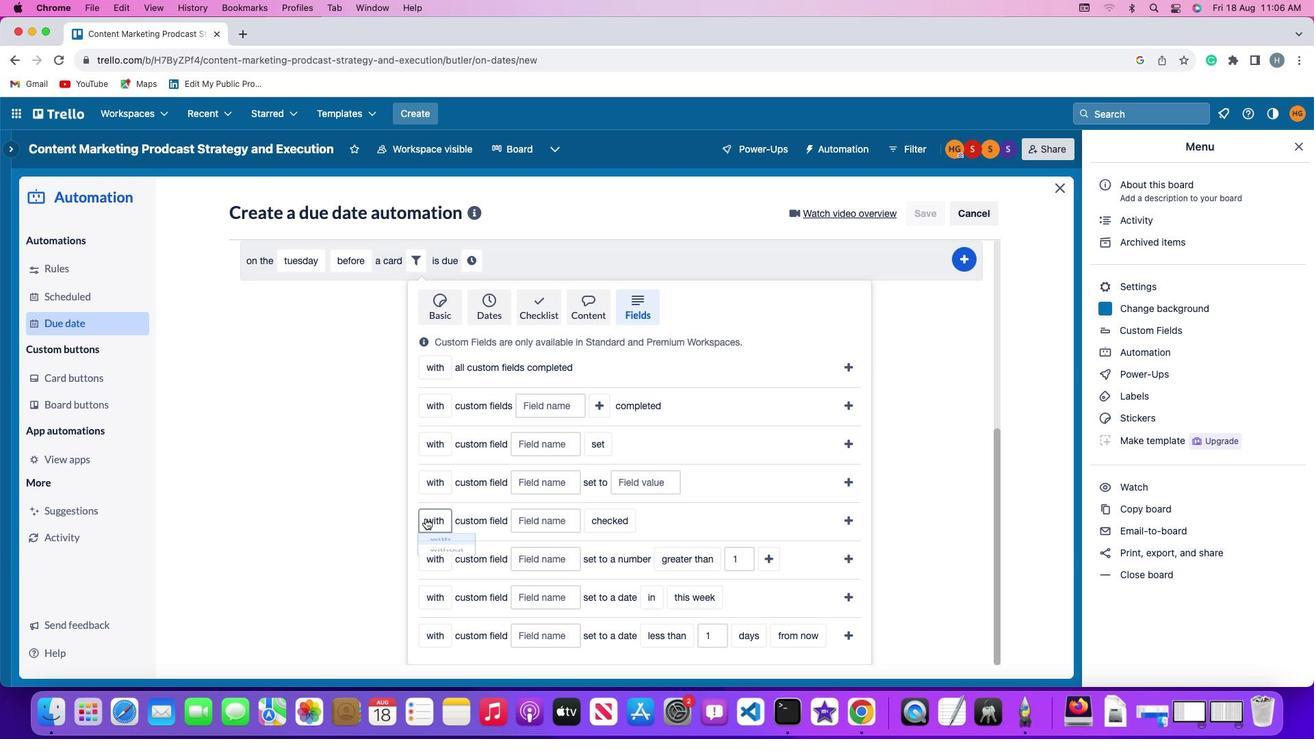 
Action: Mouse moved to (439, 546)
Screenshot: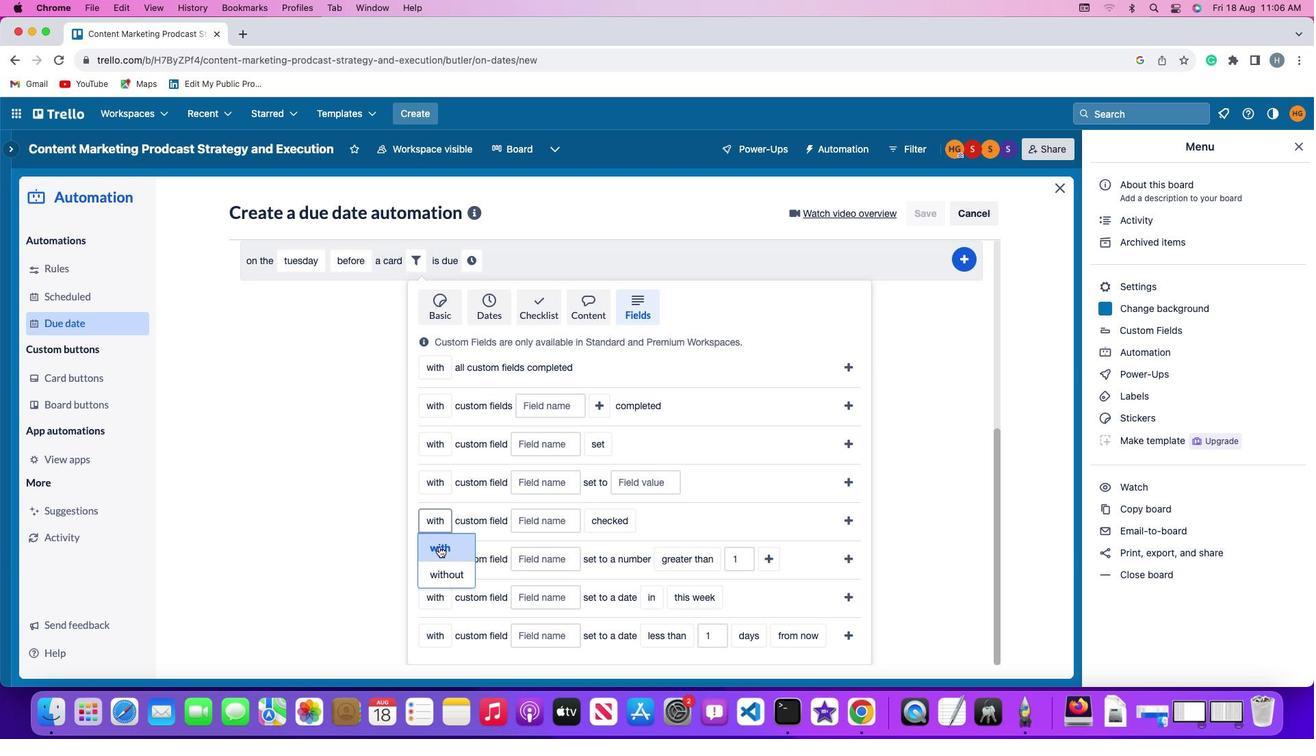 
Action: Mouse pressed left at (439, 546)
Screenshot: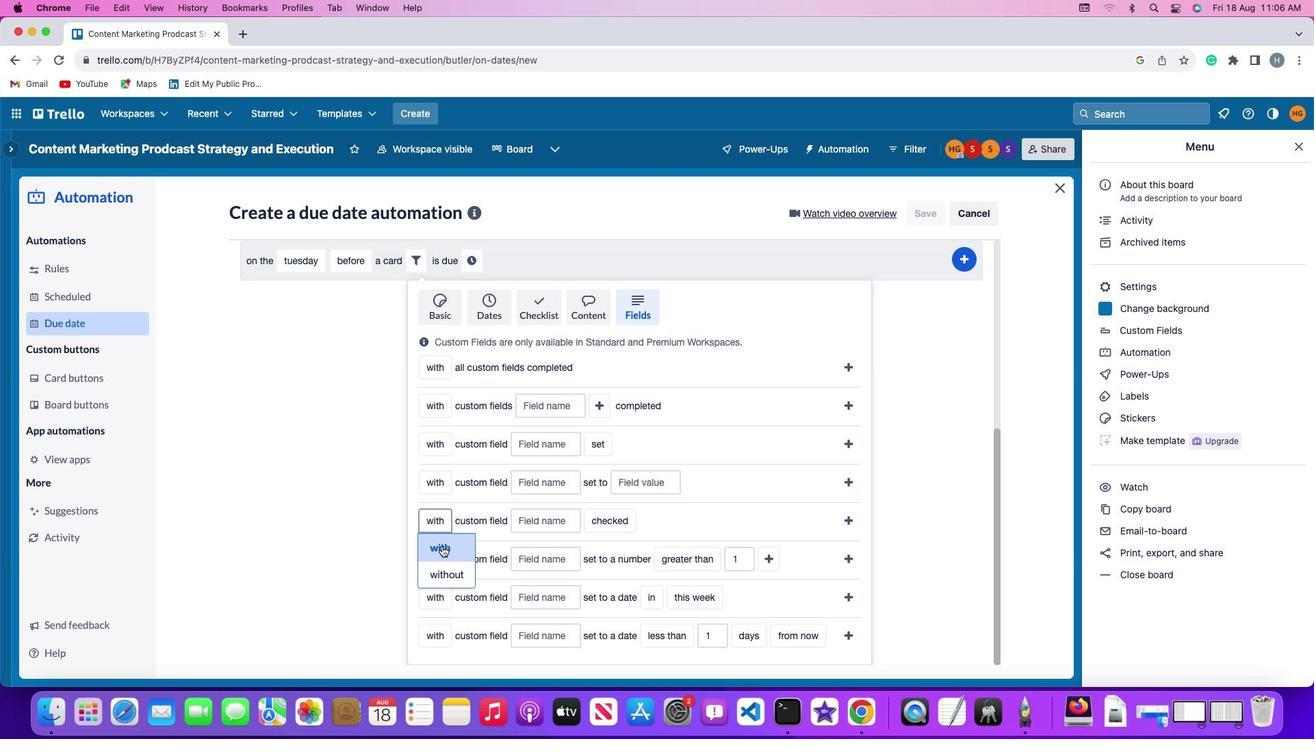 
Action: Mouse moved to (557, 521)
Screenshot: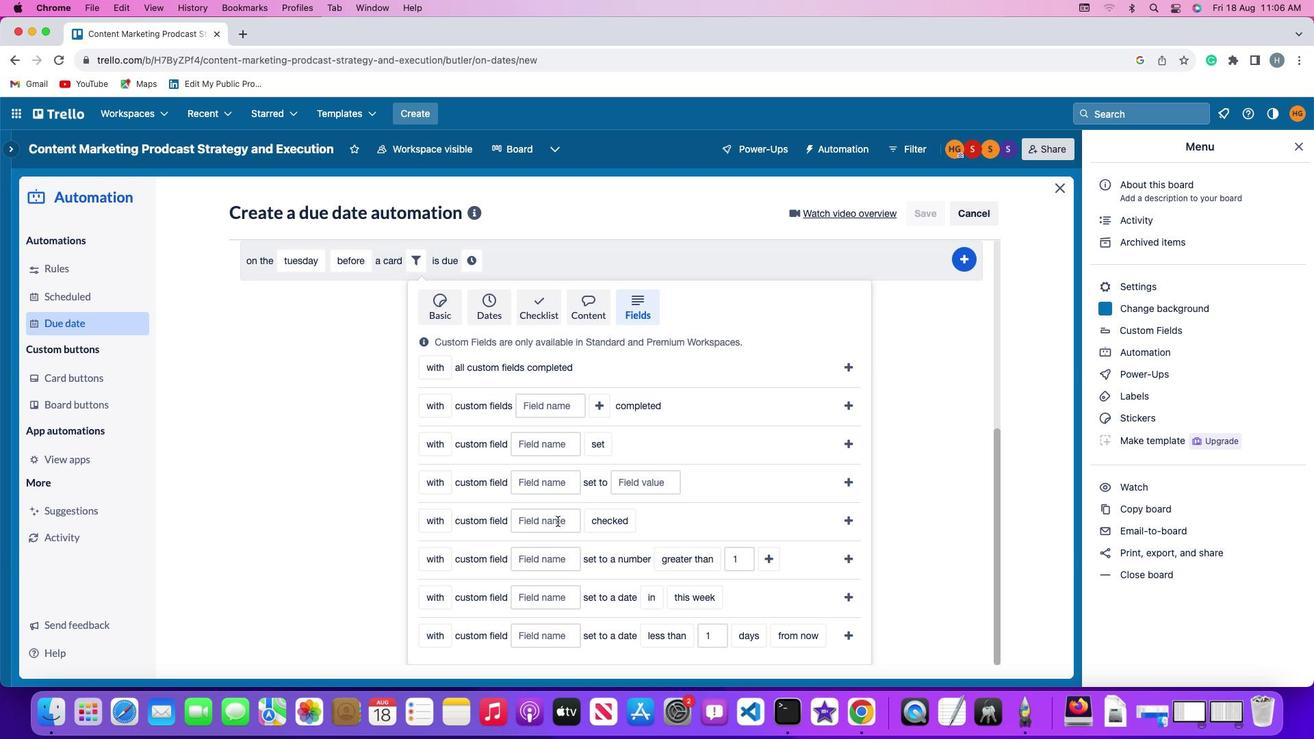 
Action: Mouse pressed left at (557, 521)
Screenshot: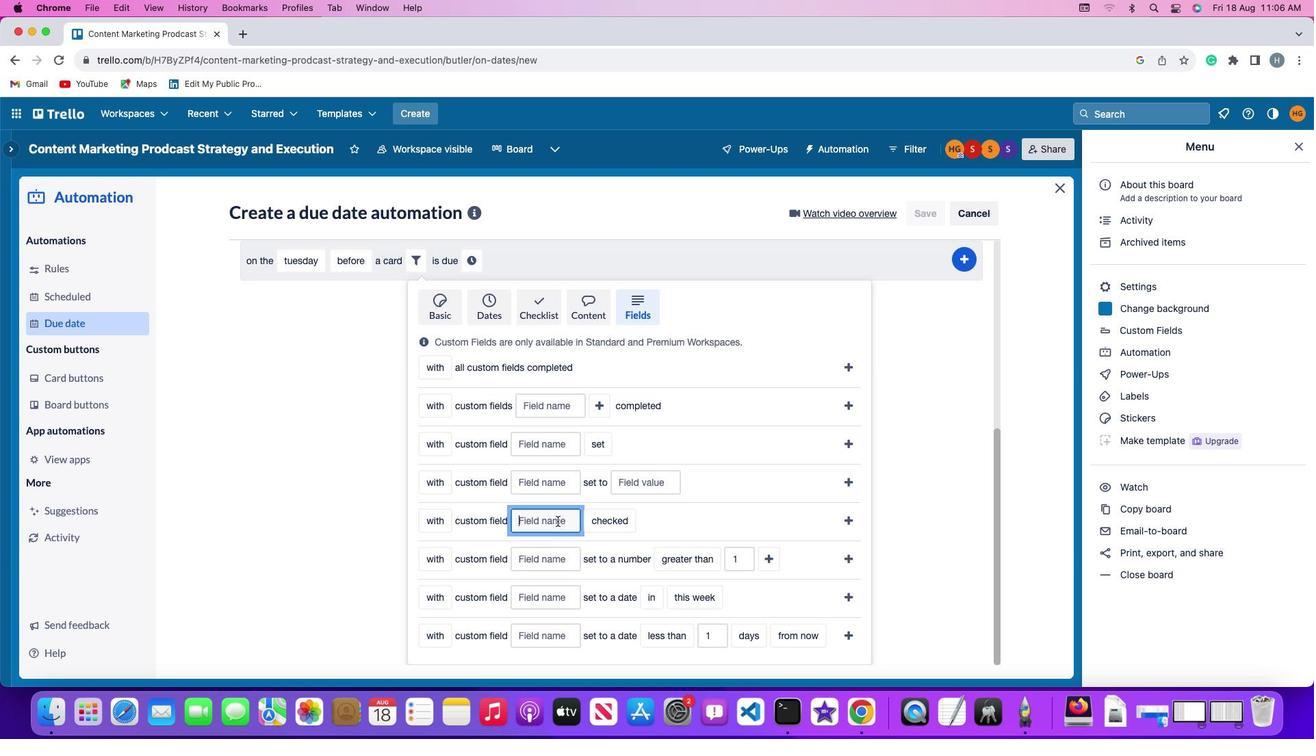 
Action: Mouse moved to (558, 520)
Screenshot: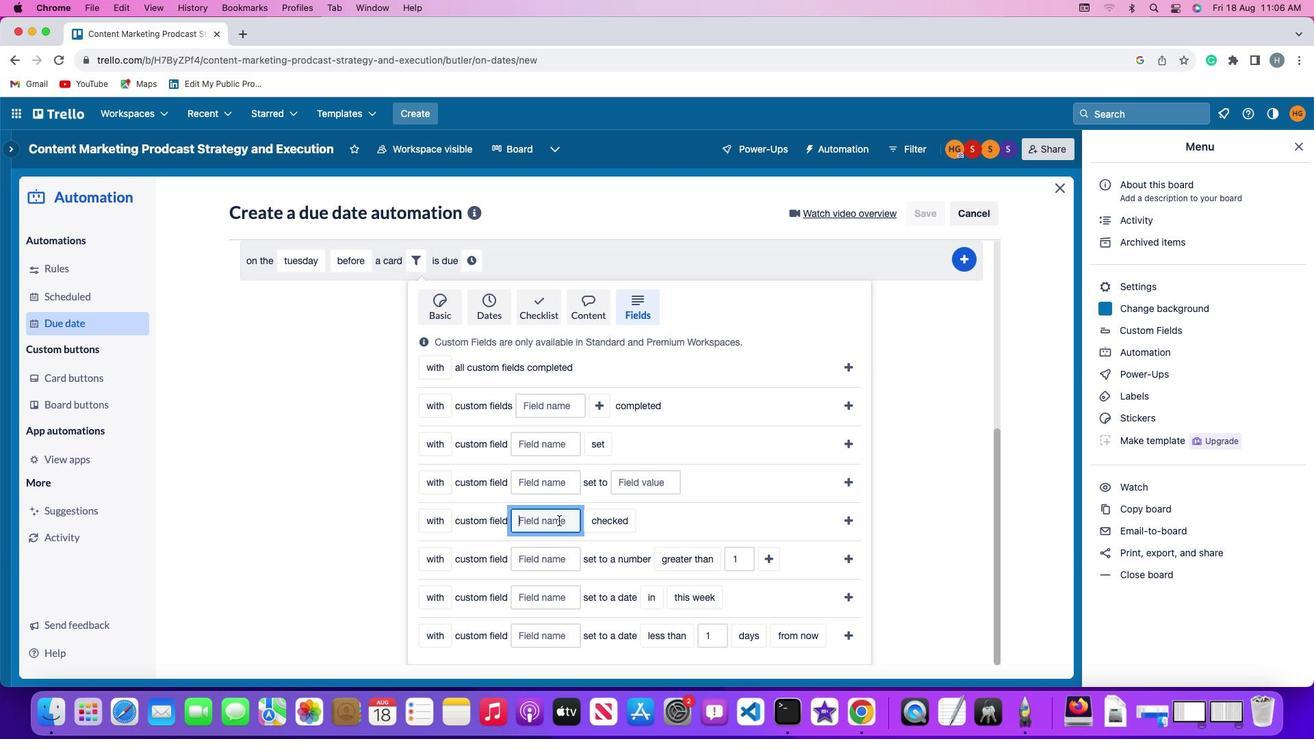 
Action: Key pressed 'z'Key.shiftKey.backspaceKey.shift'R''e''s''u''m''e'
Screenshot: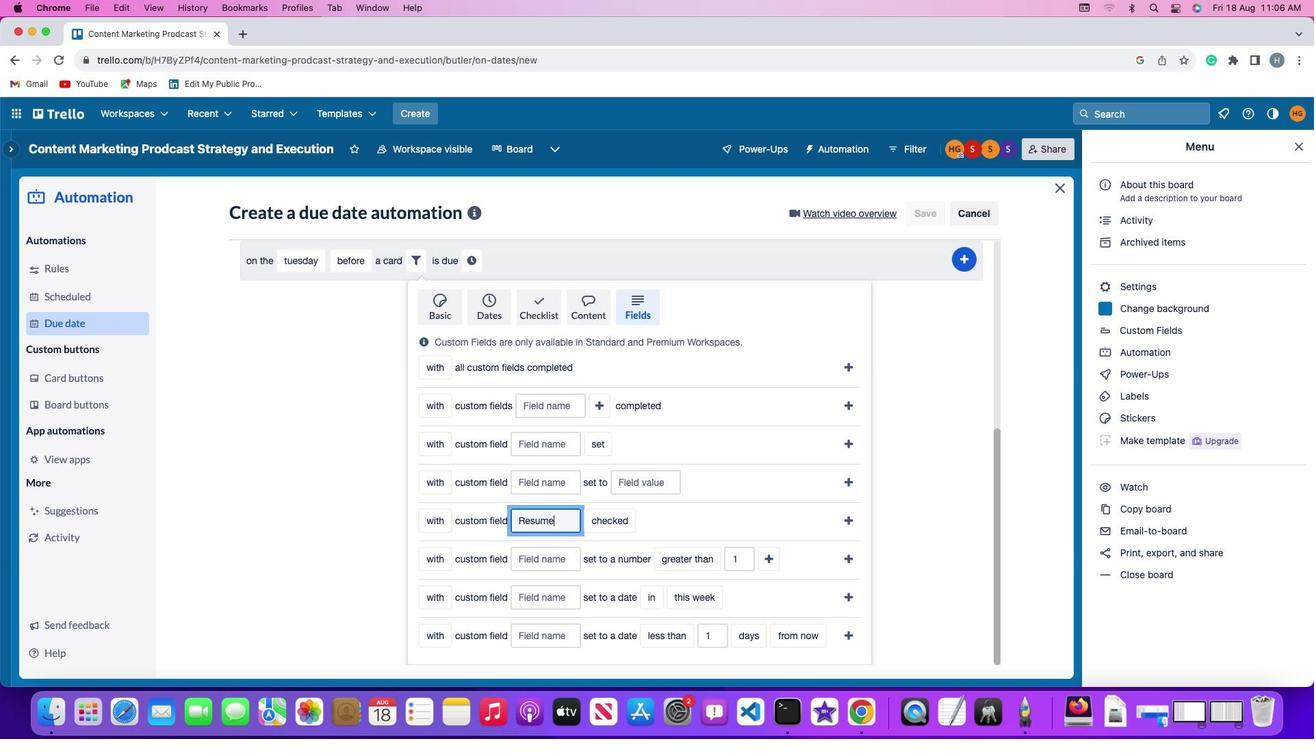 
Action: Mouse moved to (618, 521)
Screenshot: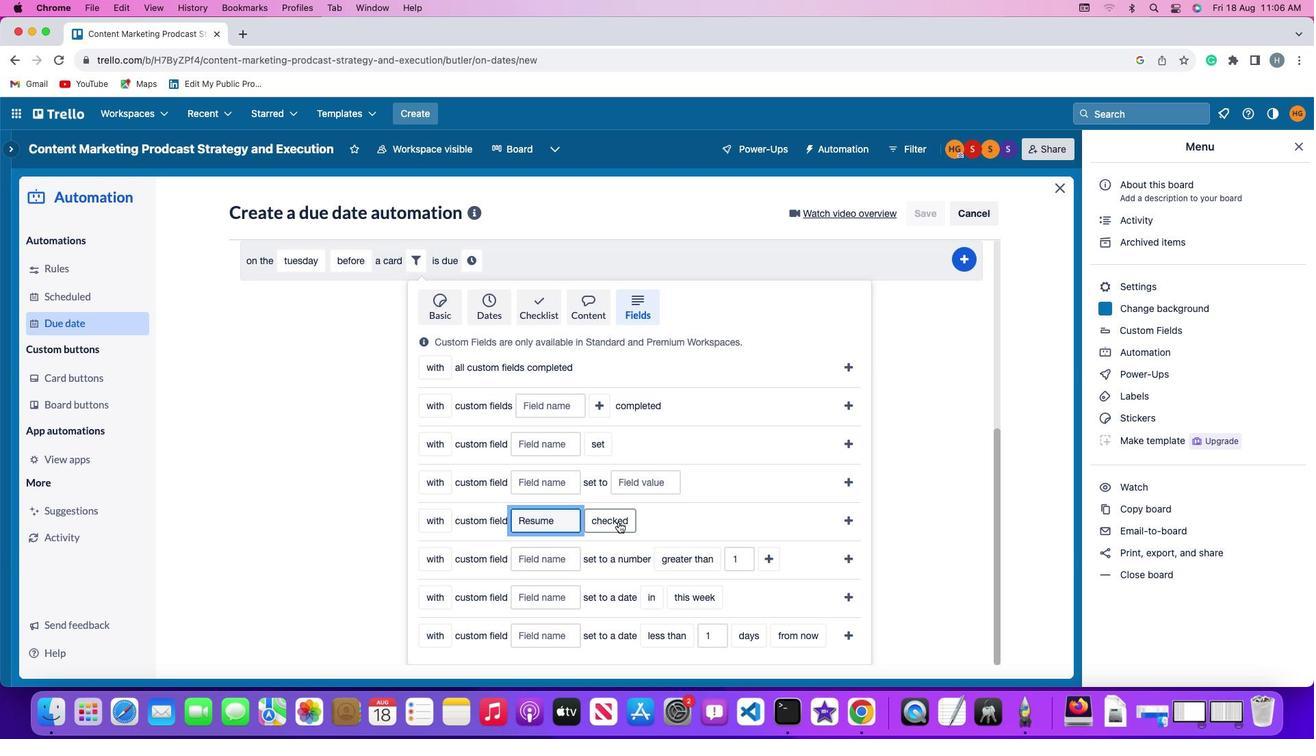 
Action: Mouse pressed left at (618, 521)
Screenshot: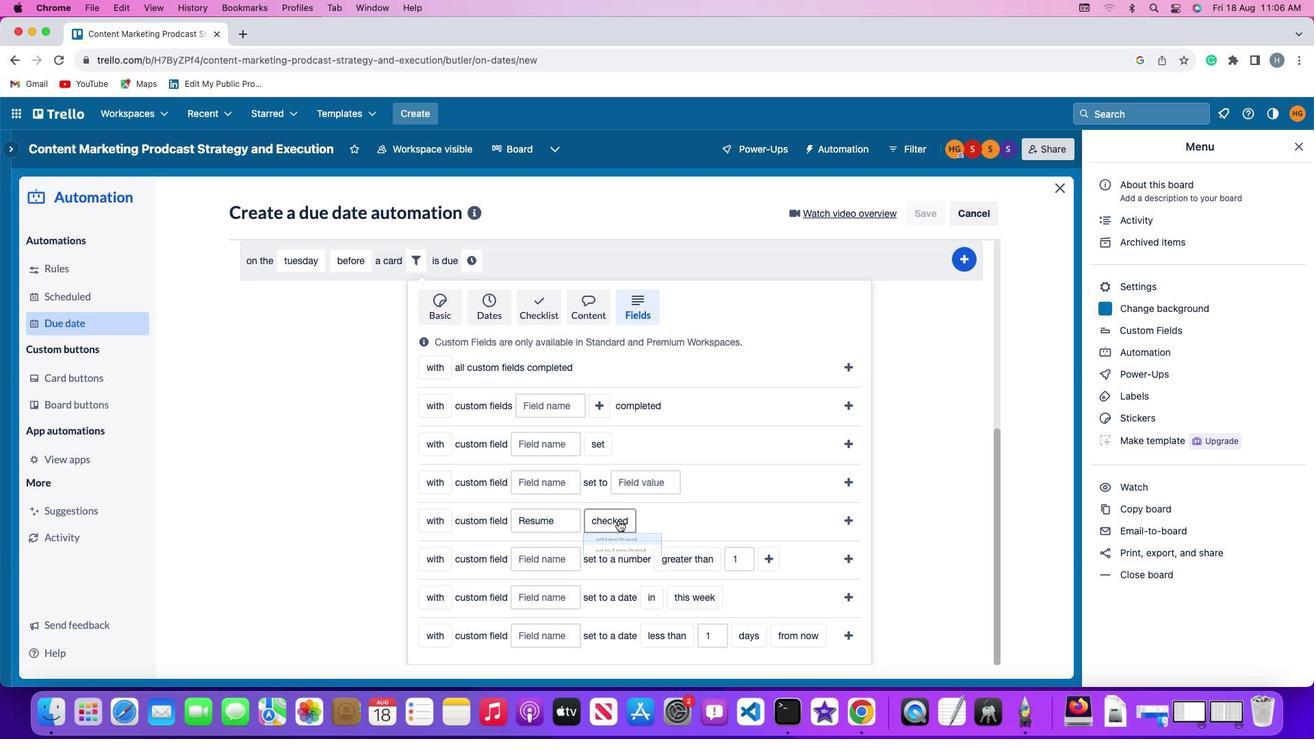 
Action: Mouse moved to (623, 543)
Screenshot: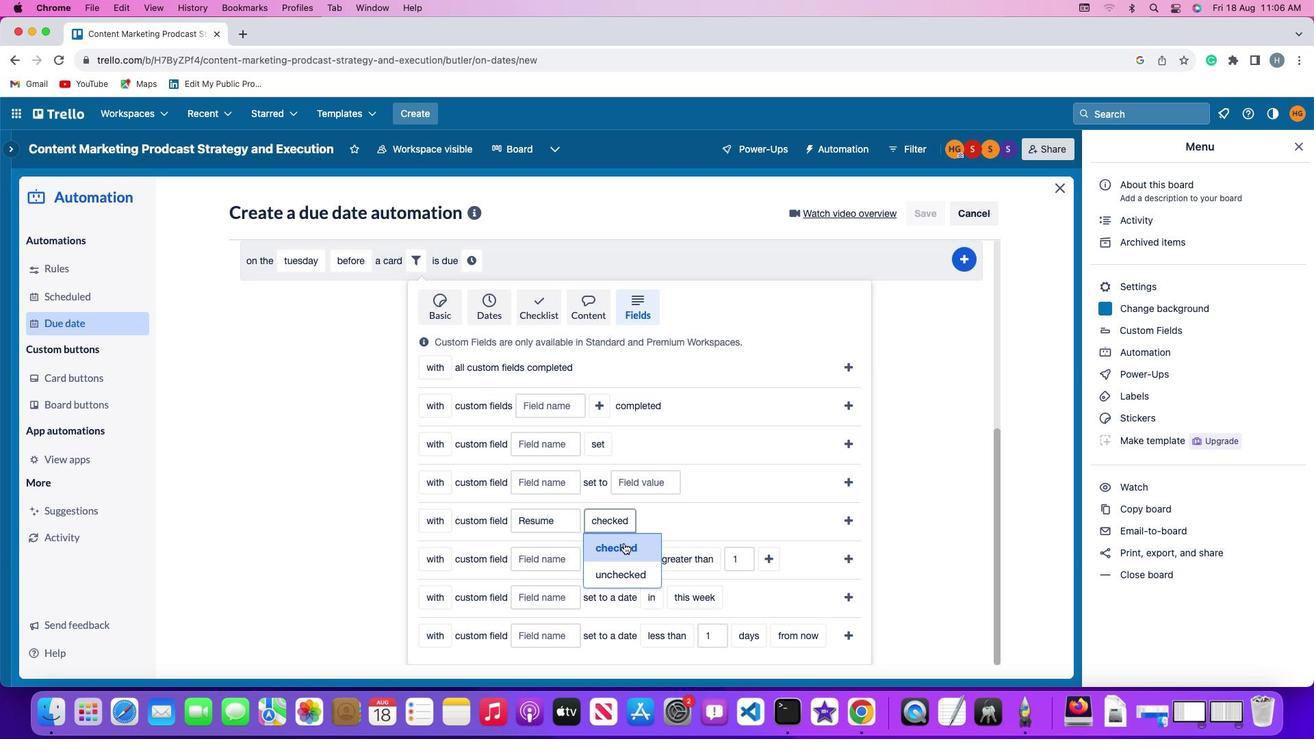 
Action: Mouse pressed left at (623, 543)
Screenshot: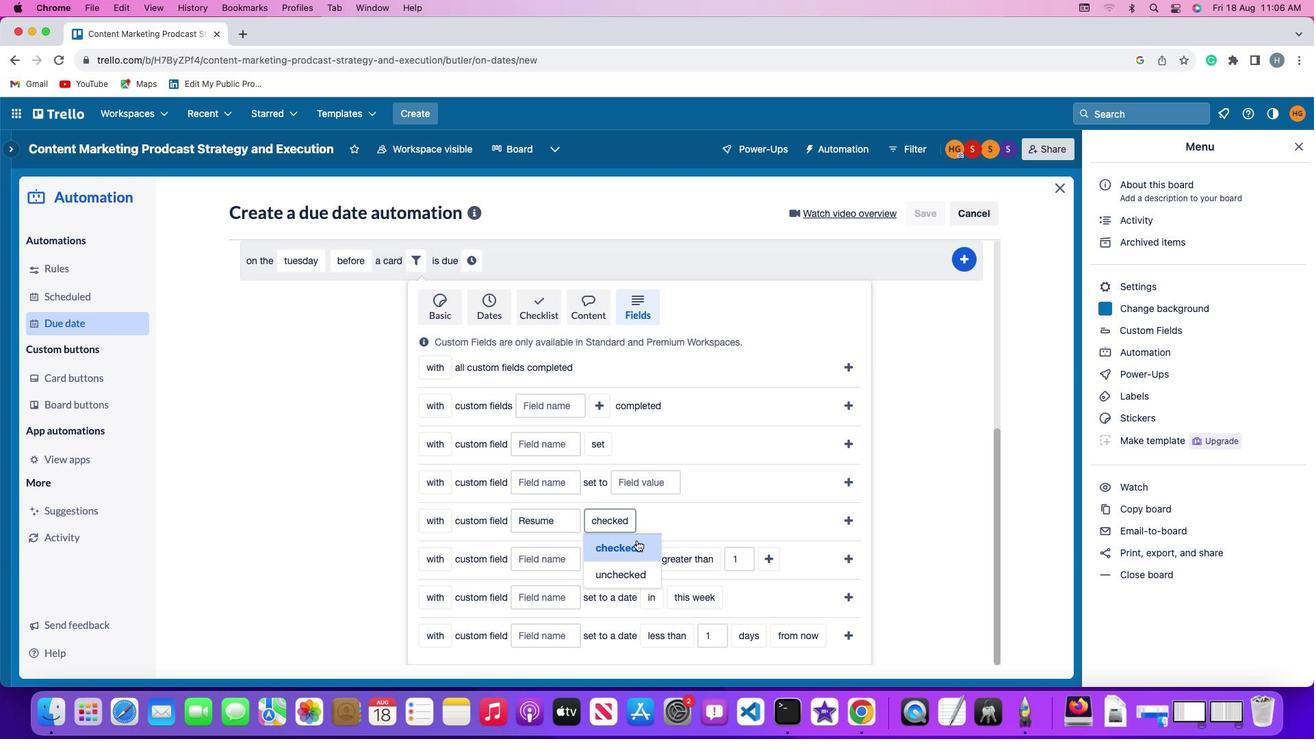
Action: Mouse moved to (854, 519)
Screenshot: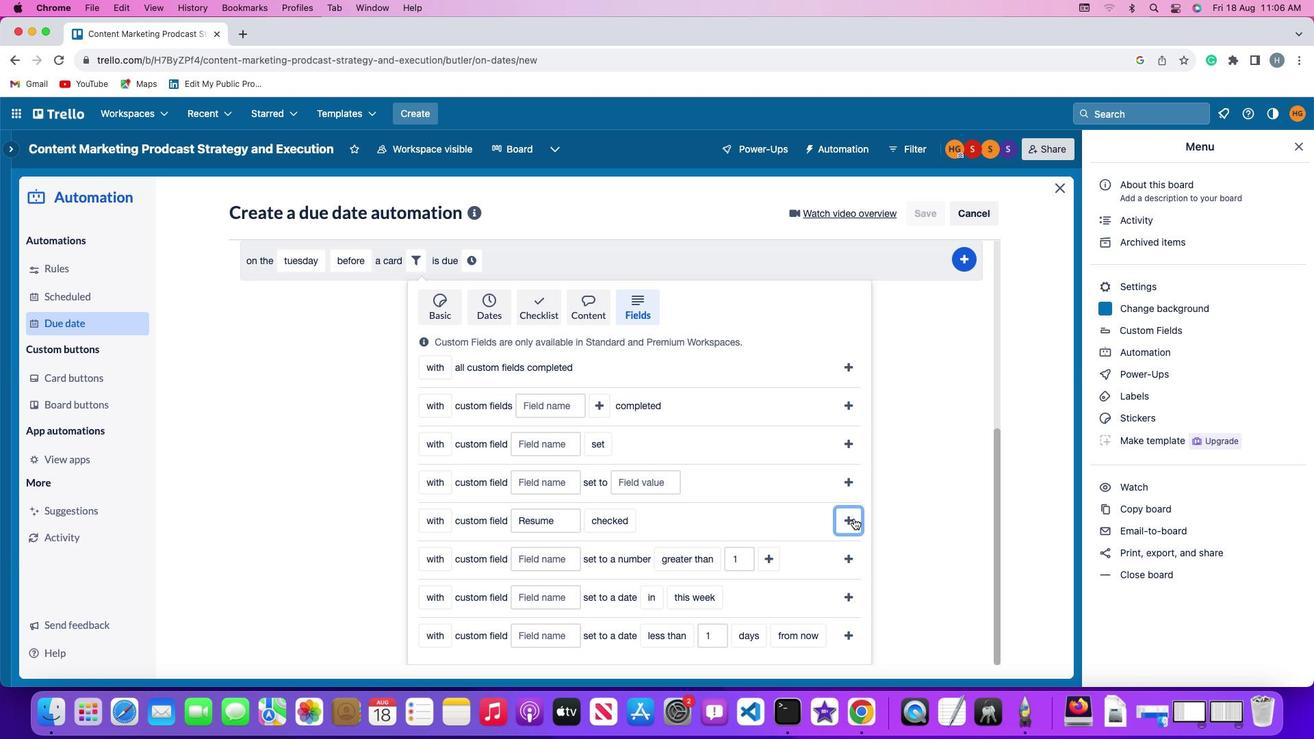 
Action: Mouse pressed left at (854, 519)
Screenshot: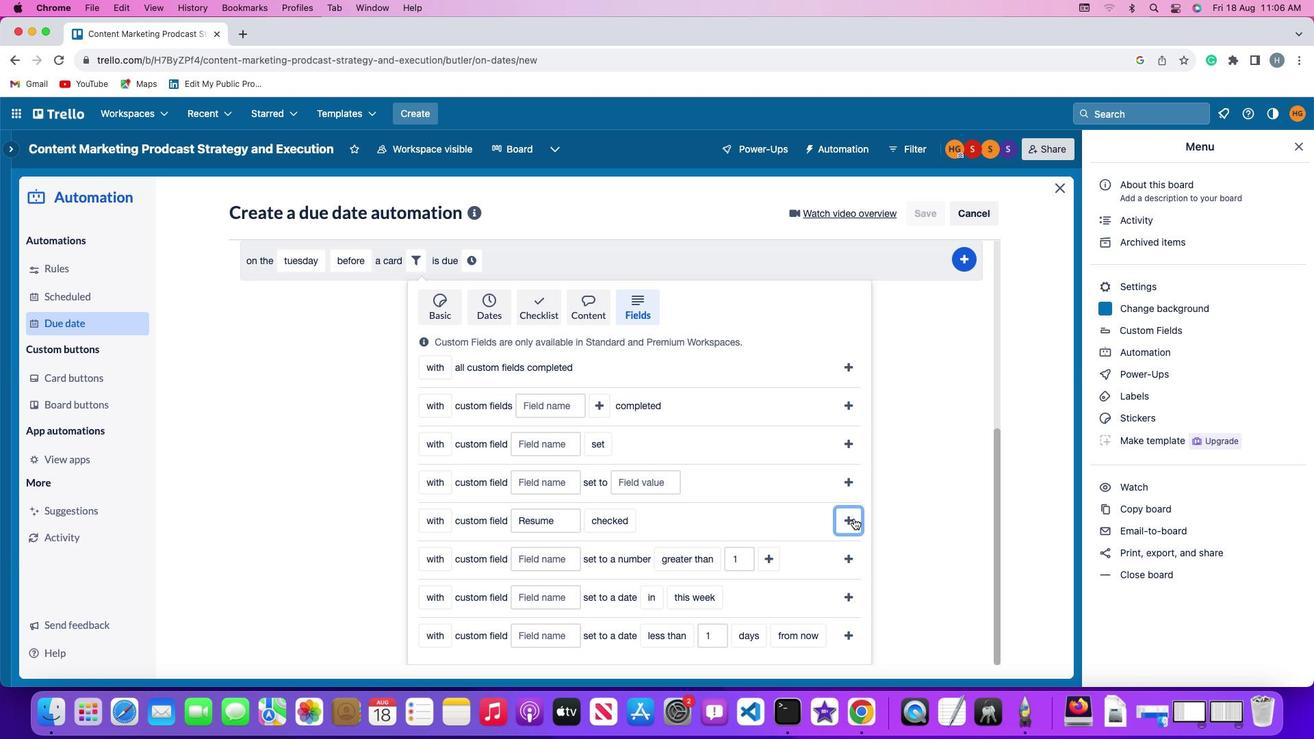 
Action: Mouse moved to (664, 597)
Screenshot: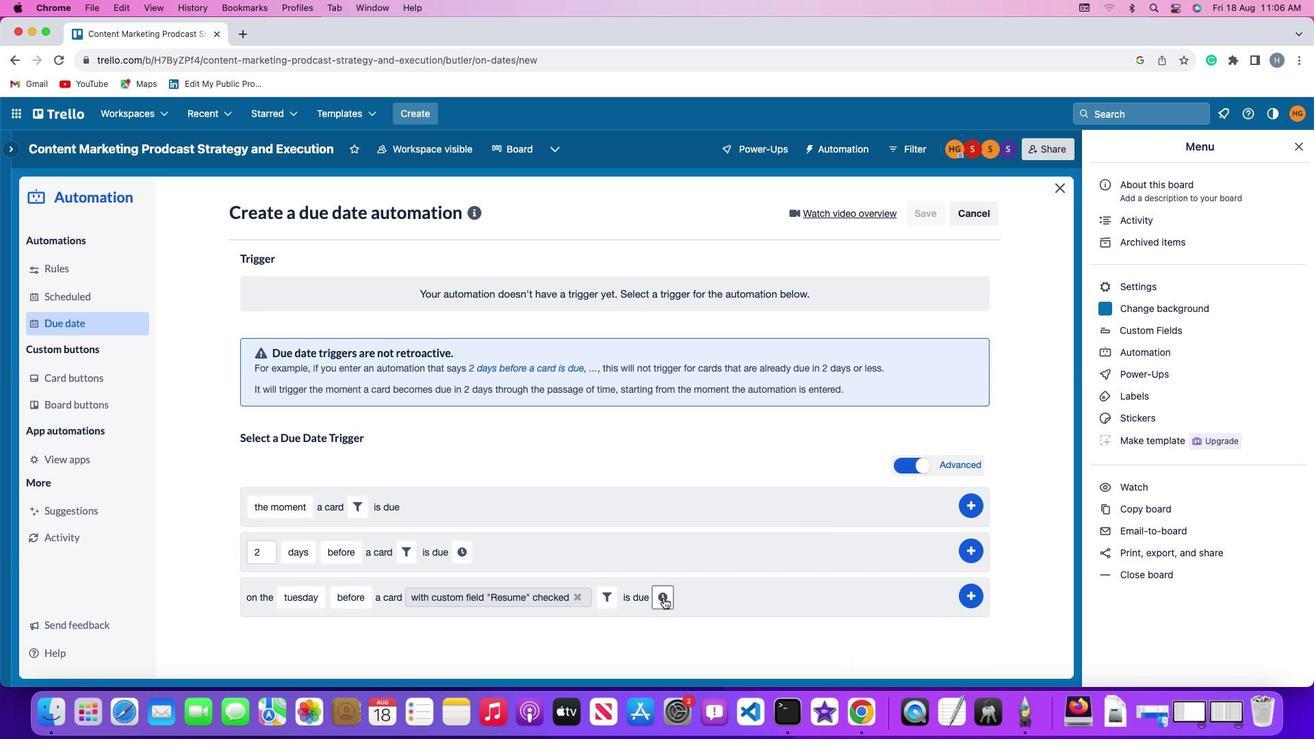 
Action: Mouse pressed left at (664, 597)
Screenshot: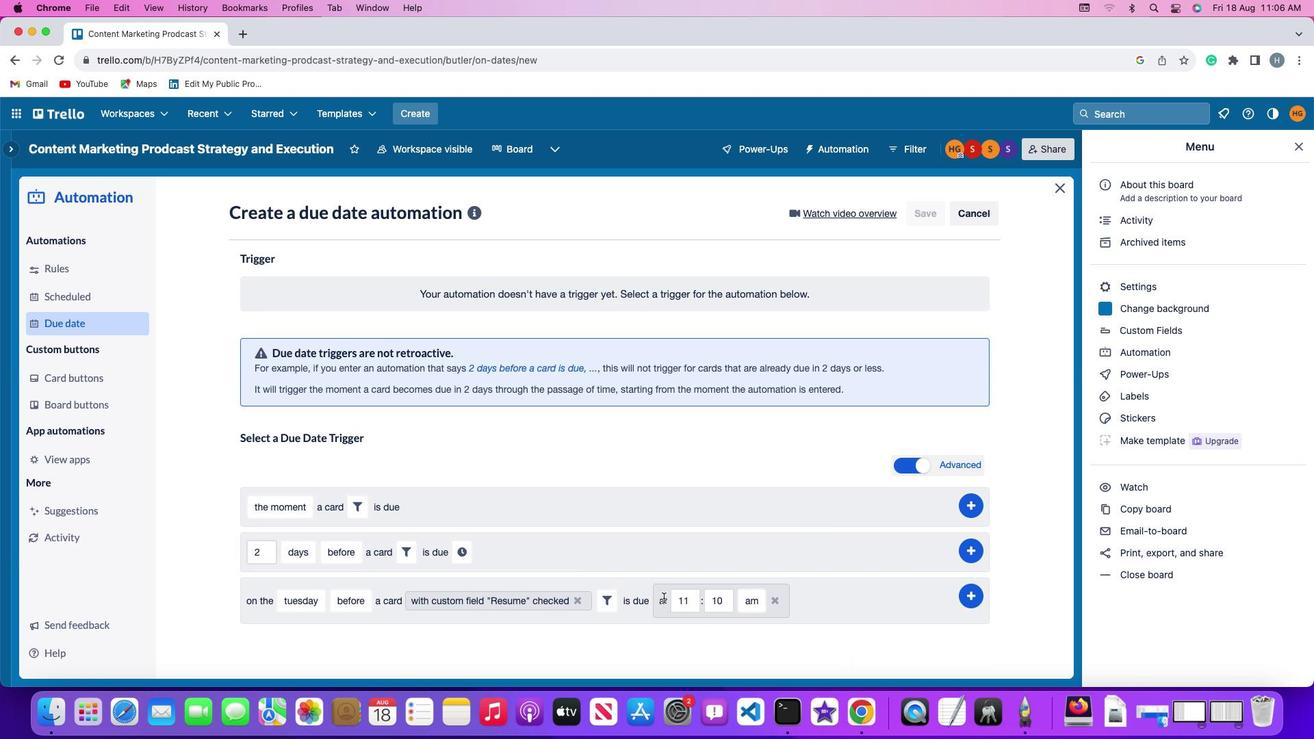
Action: Mouse moved to (697, 600)
Screenshot: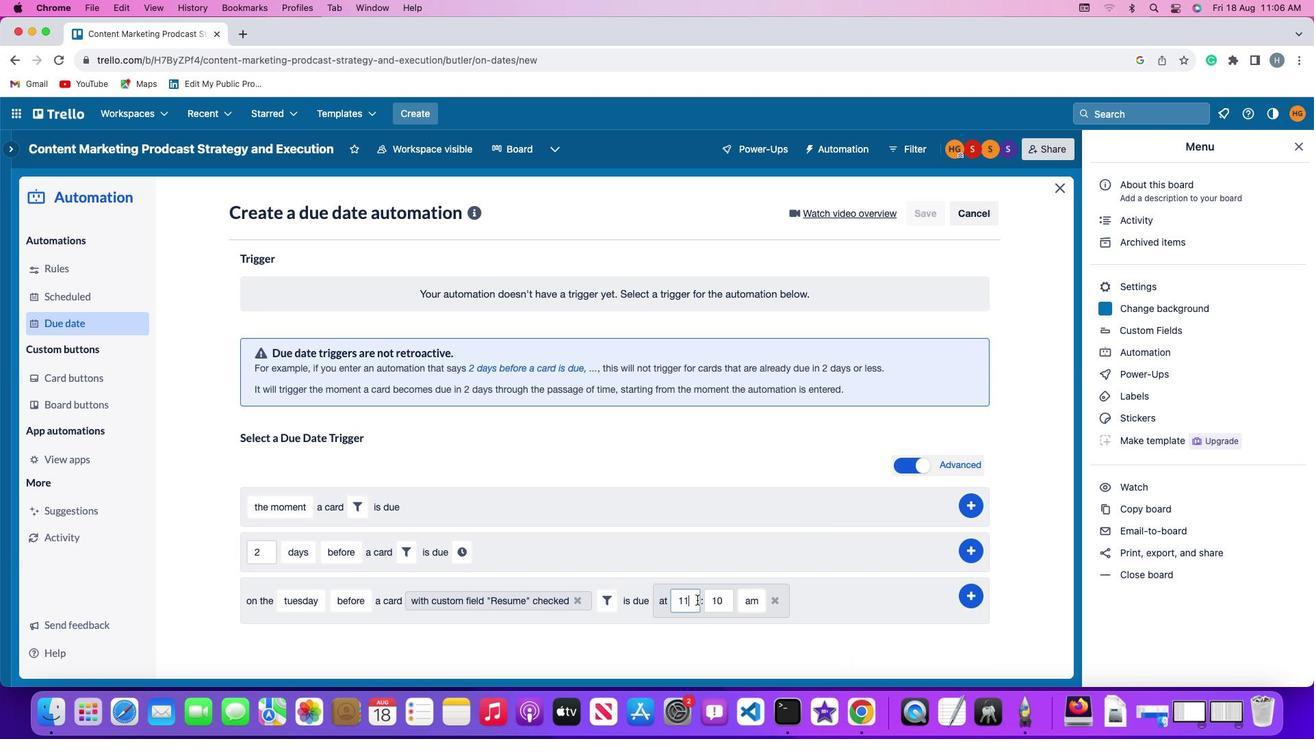 
Action: Mouse pressed left at (697, 600)
Screenshot: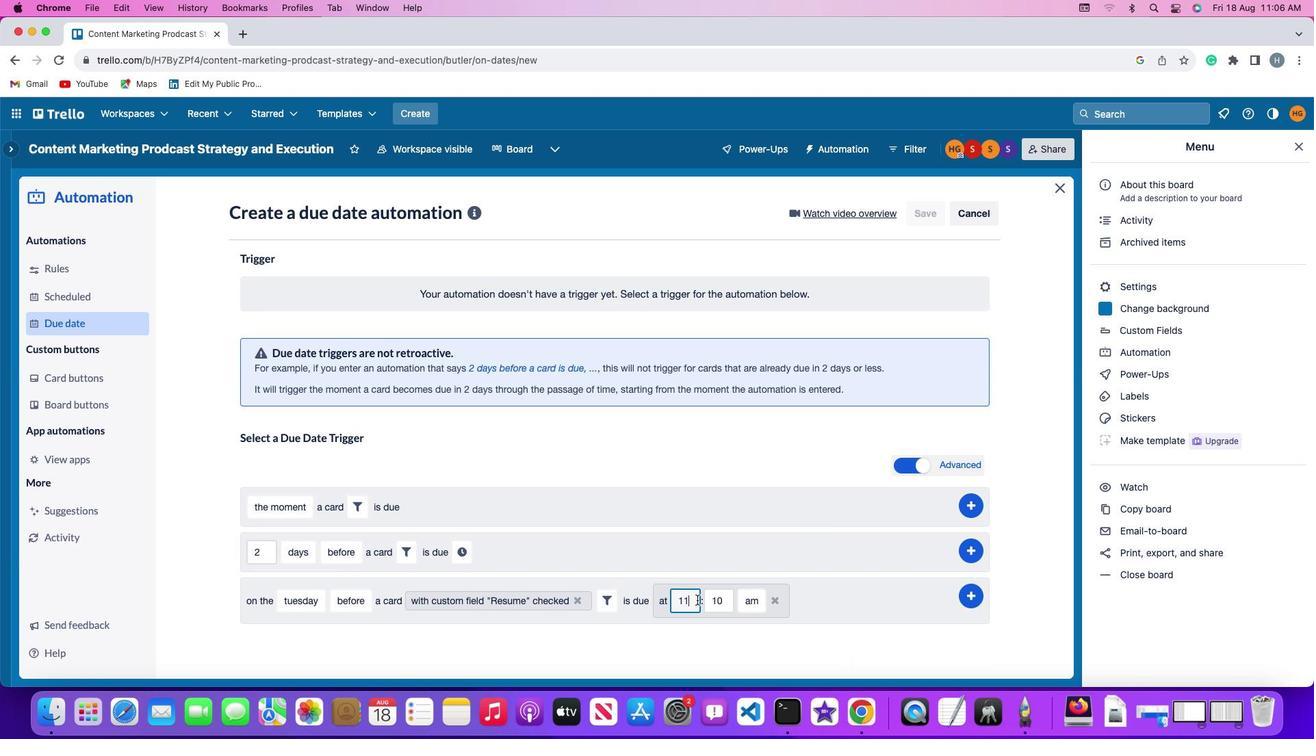 
Action: Key pressed Key.backspace'1'
Screenshot: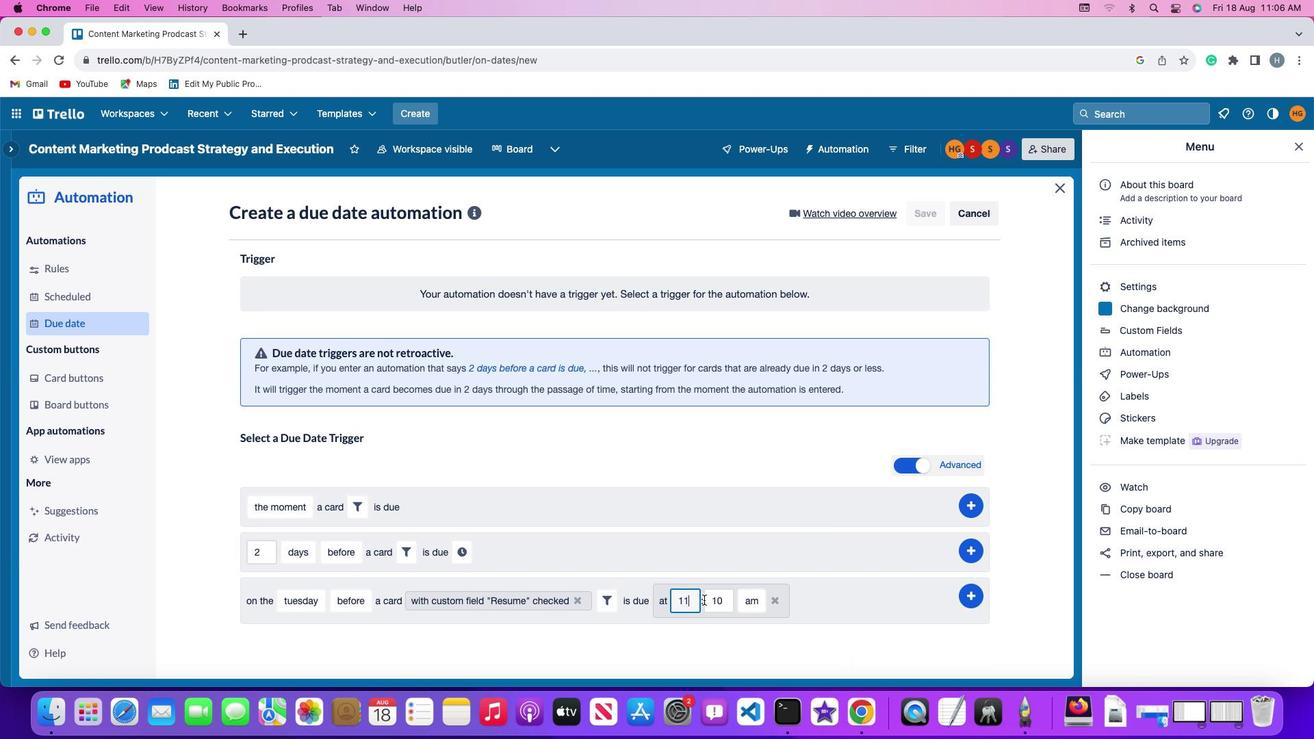 
Action: Mouse moved to (721, 597)
Screenshot: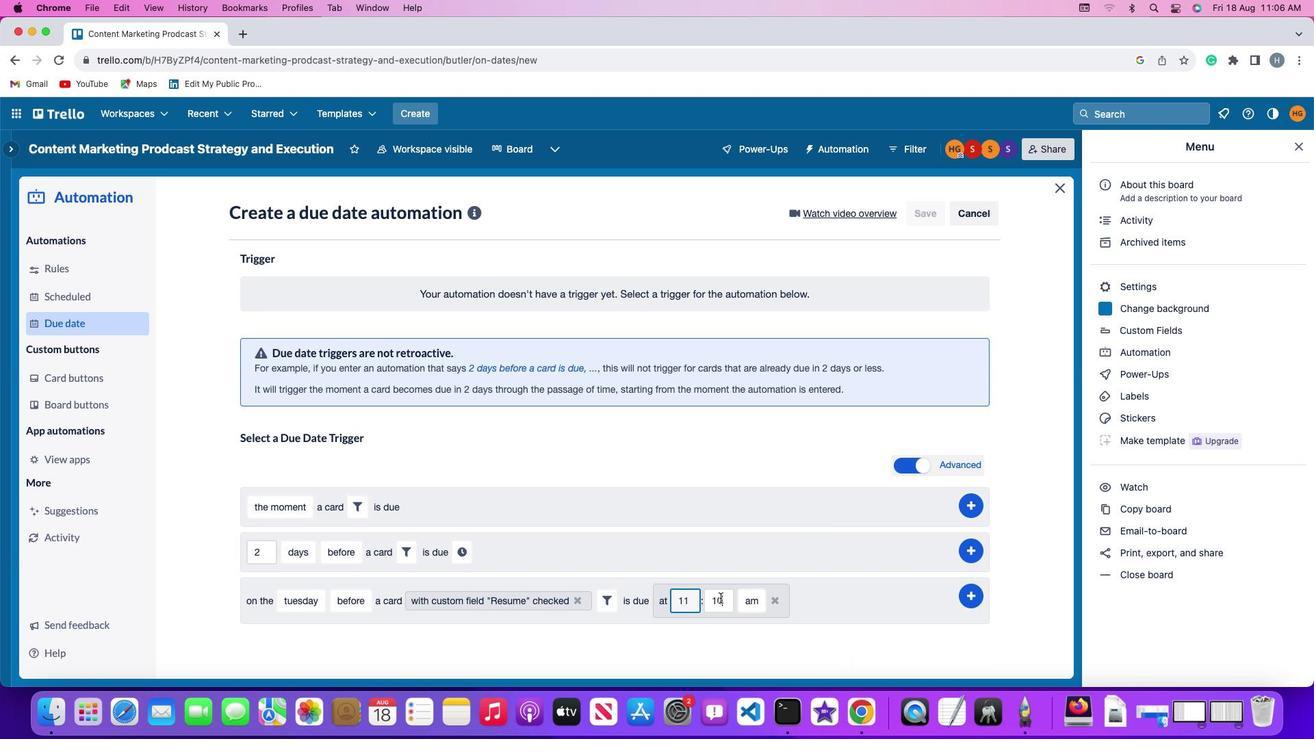 
Action: Mouse pressed left at (721, 597)
Screenshot: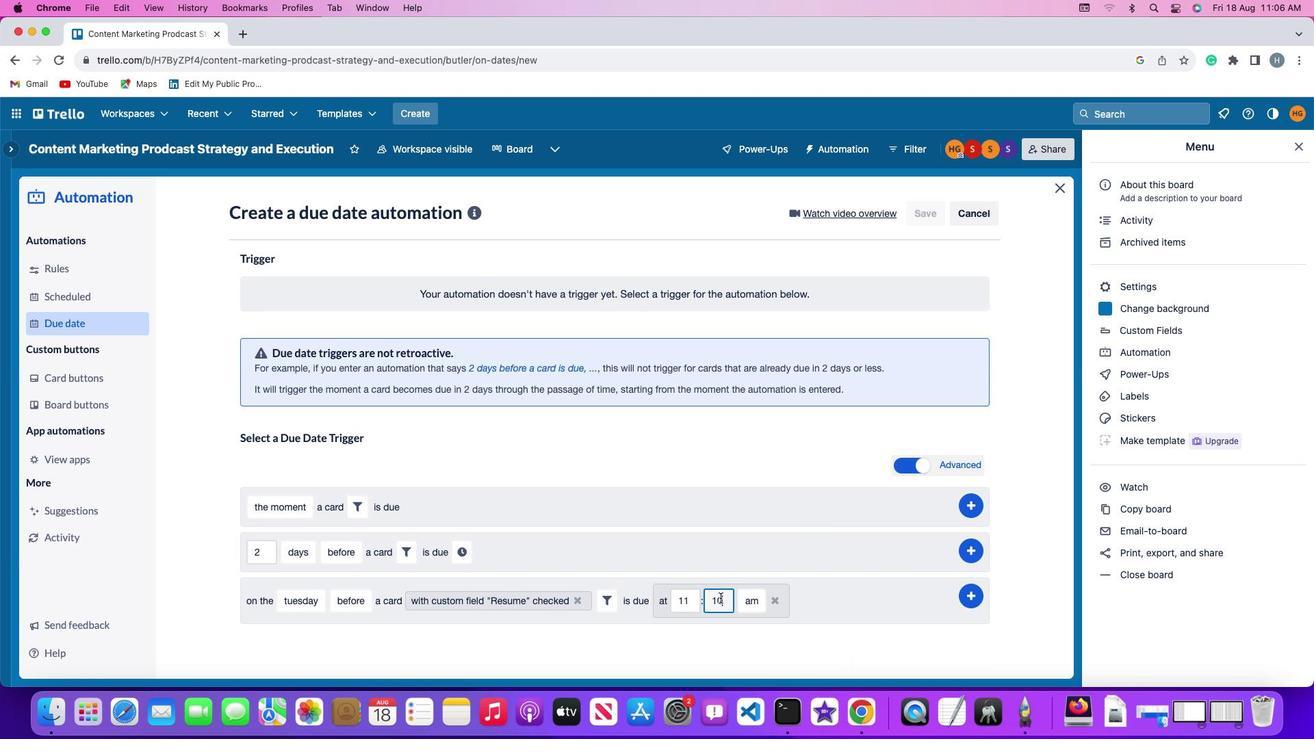 
Action: Key pressed Key.backspaceKey.backspace'0''0'
Screenshot: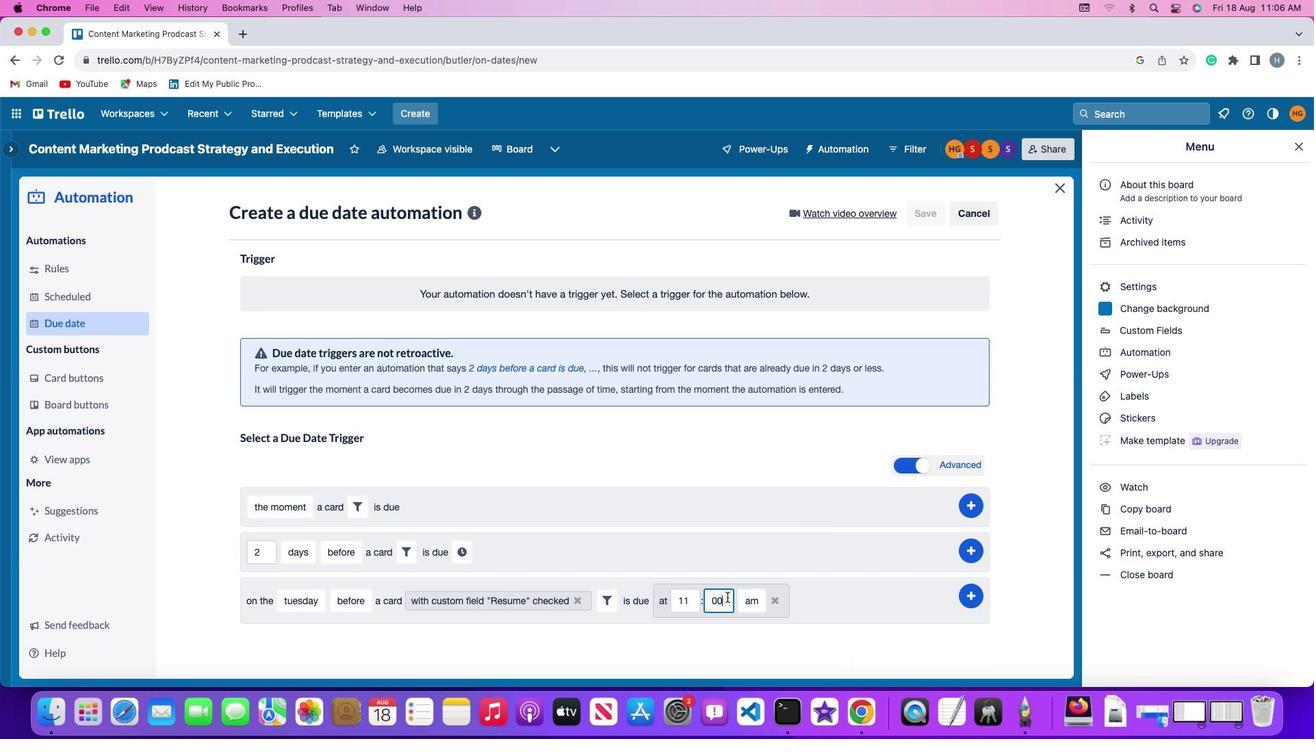 
Action: Mouse moved to (743, 594)
Screenshot: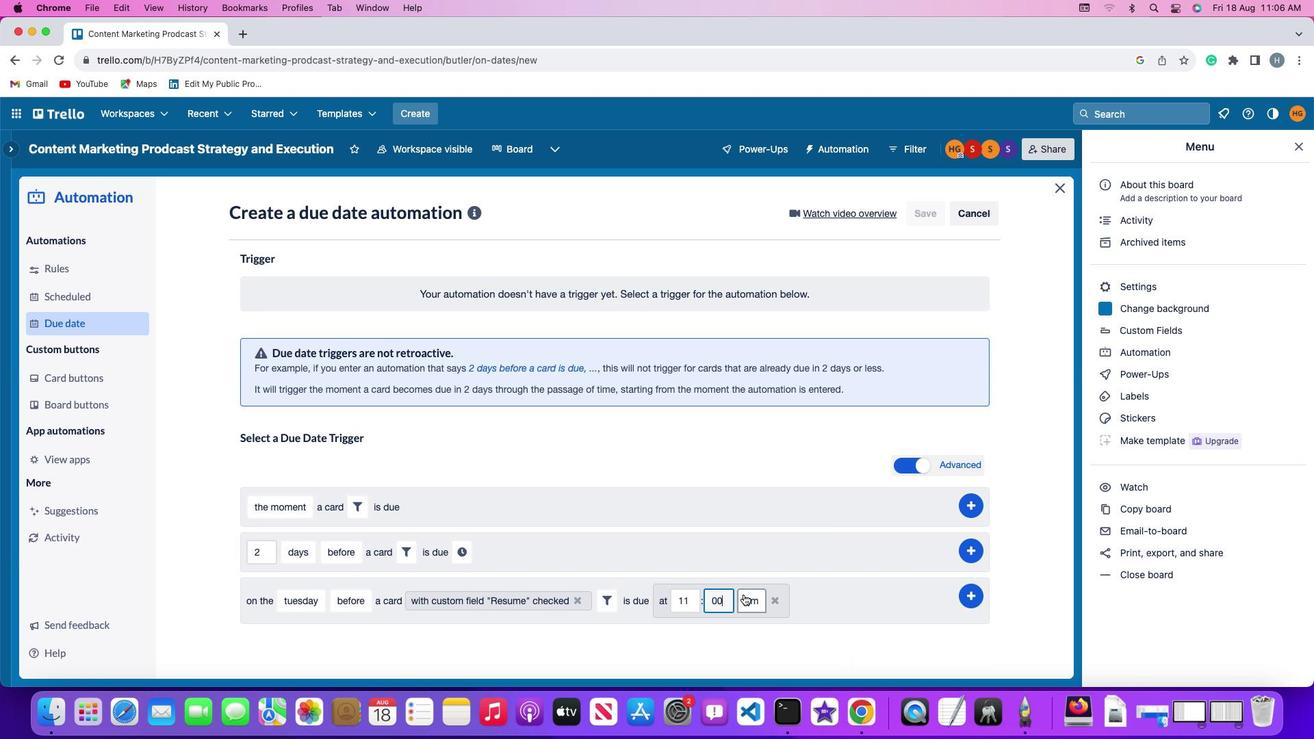 
Action: Mouse pressed left at (743, 594)
Screenshot: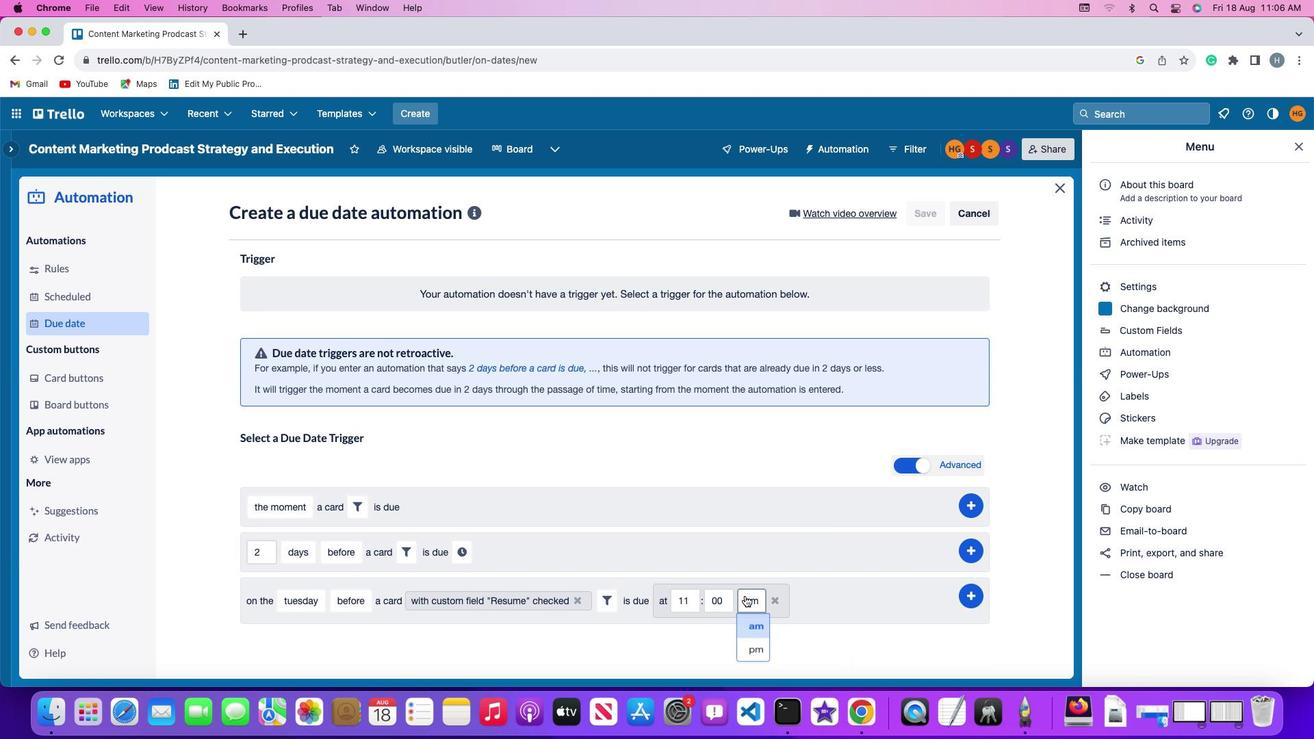 
Action: Mouse moved to (759, 617)
Screenshot: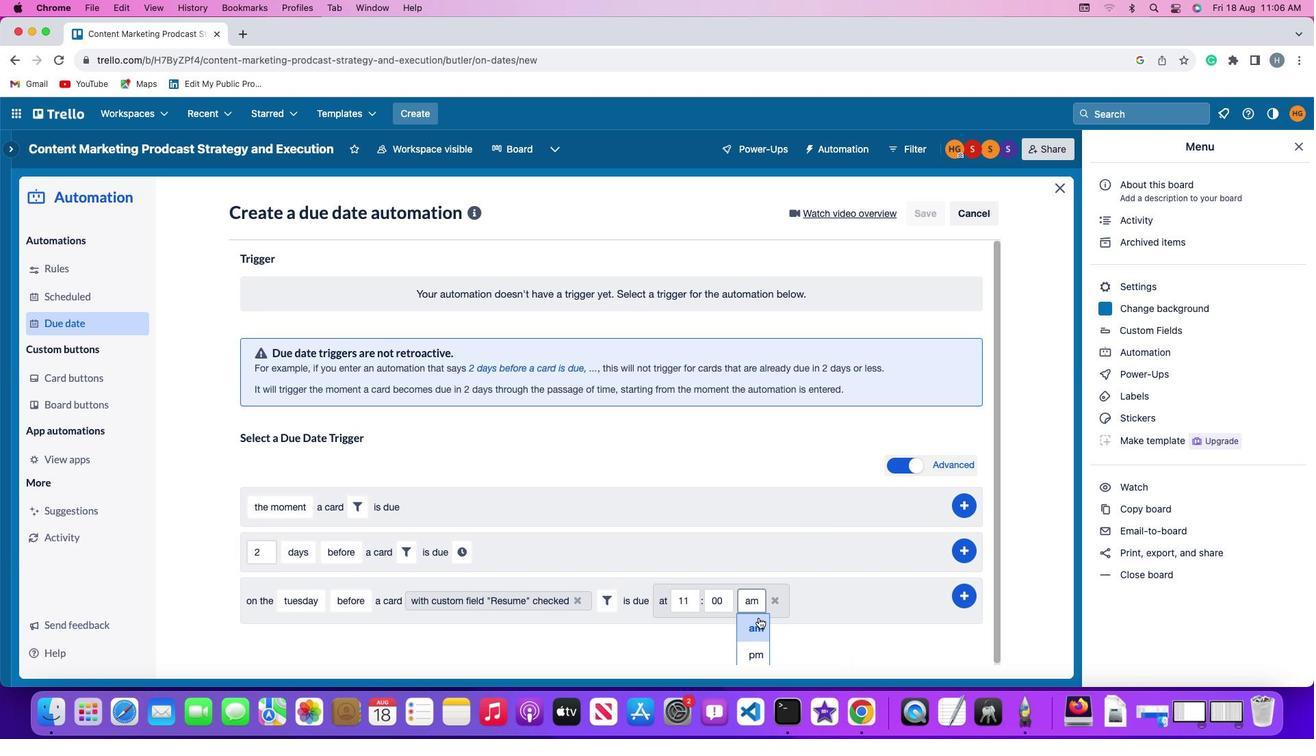 
Action: Mouse pressed left at (759, 617)
Screenshot: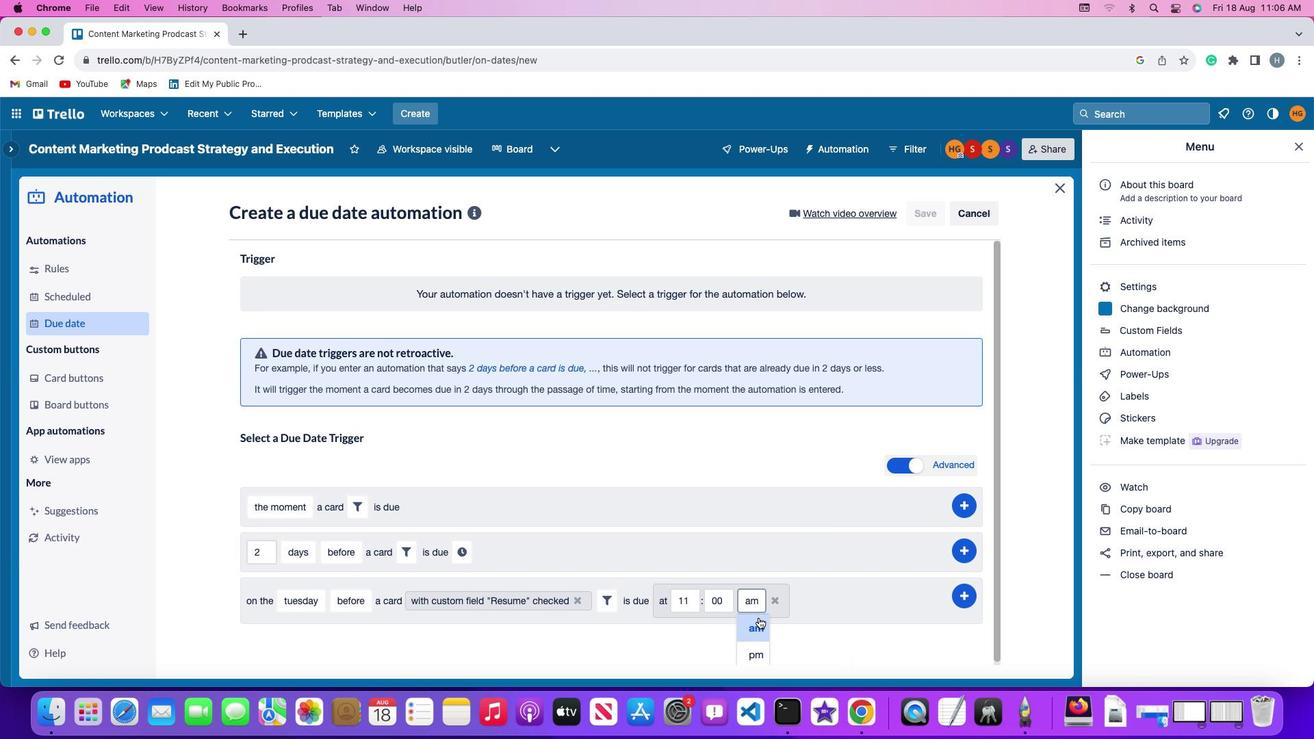 
Action: Mouse moved to (968, 594)
Screenshot: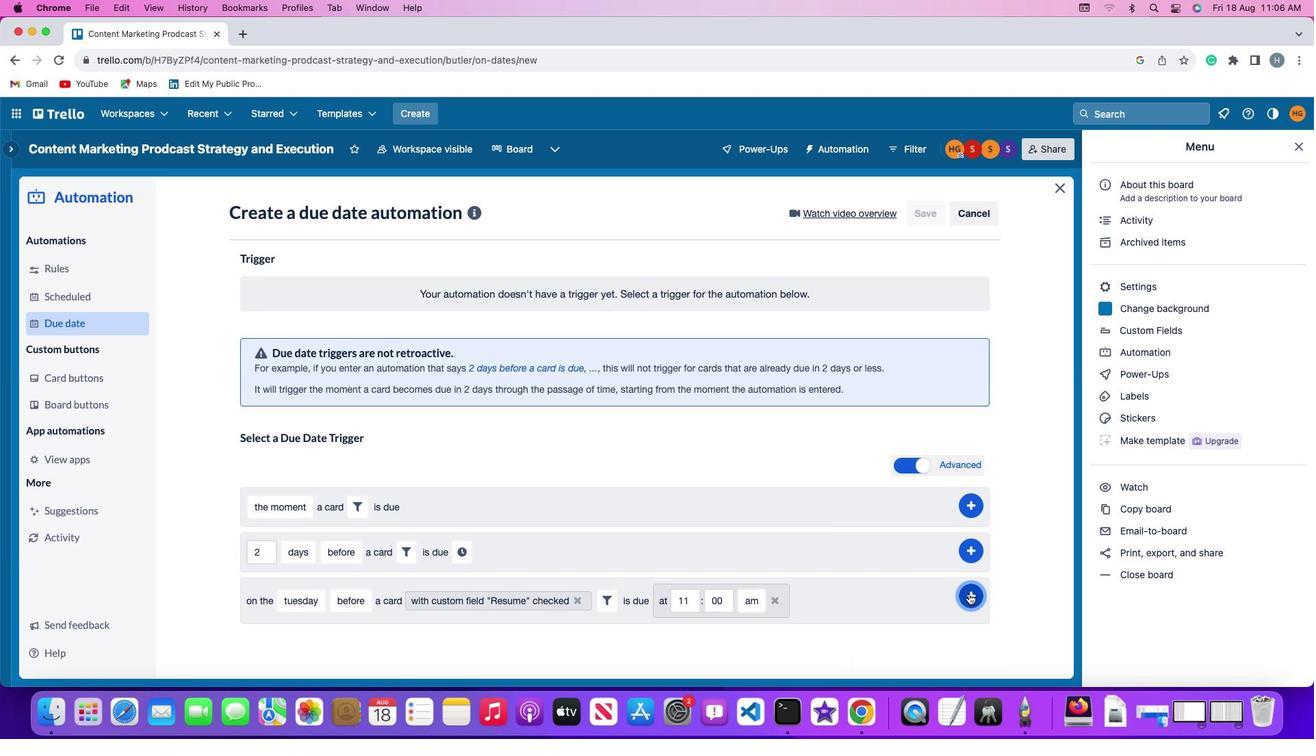 
Action: Mouse pressed left at (968, 594)
Screenshot: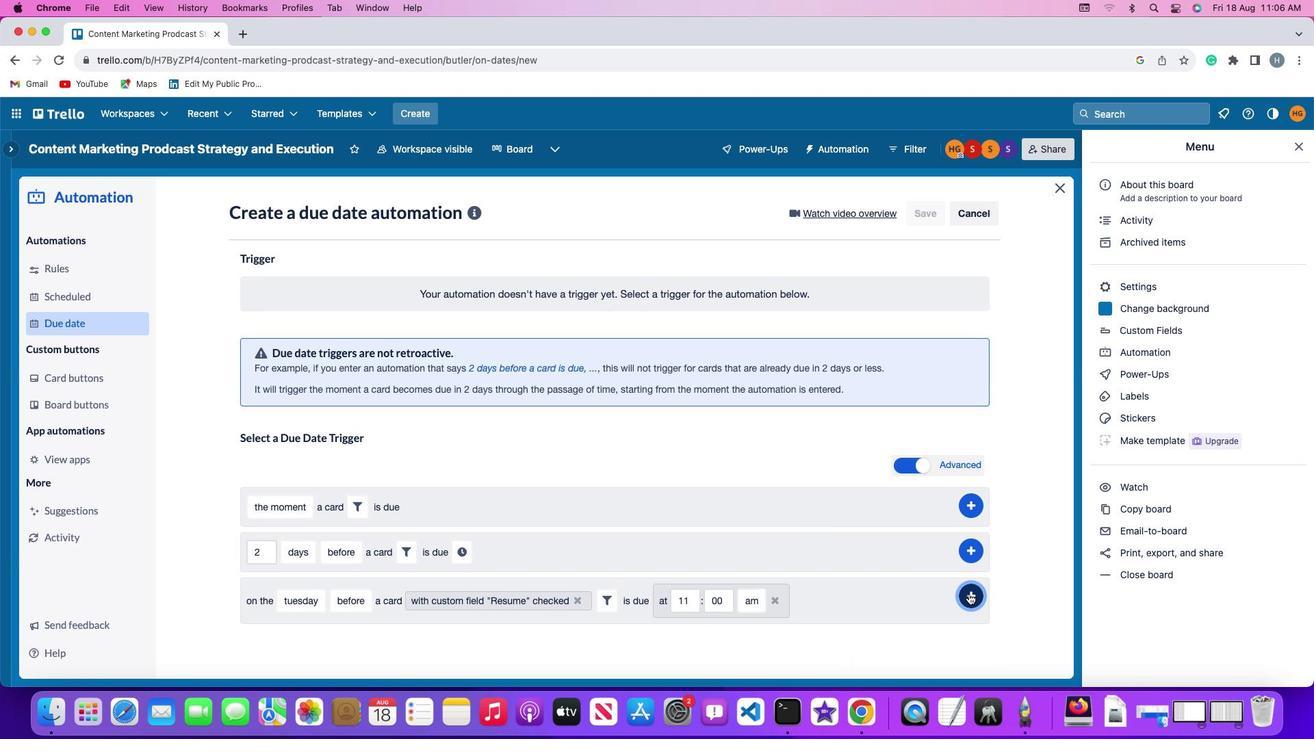 
Action: Mouse moved to (1008, 451)
Screenshot: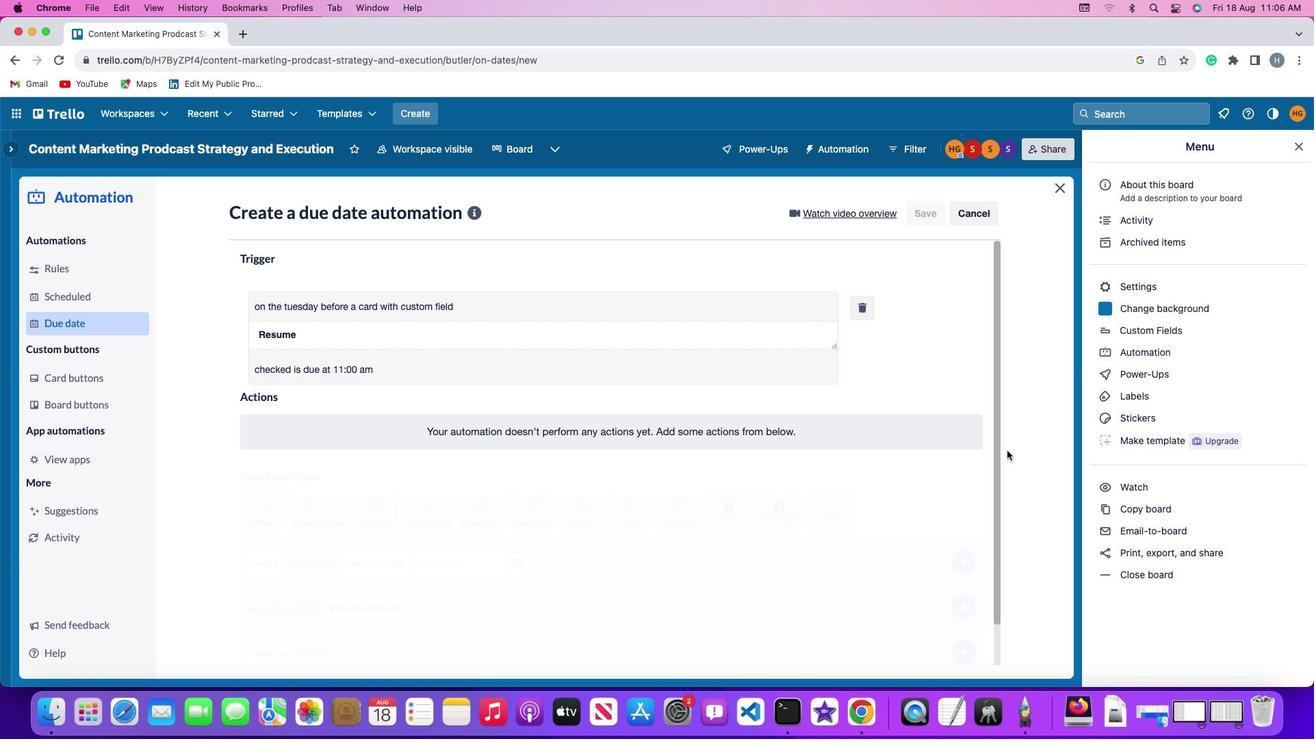 
